 Task: Find connections with filter location Lauda-Königshofen with filter topic #Mindfulnesswith filter profile language English with filter current company The Indian Hotels Company Limited (IHCL) with filter school Rajasthan Technical University with filter industry Home Health Care Services with filter service category Accounting with filter keywords title Speechwriter
Action: Mouse moved to (487, 65)
Screenshot: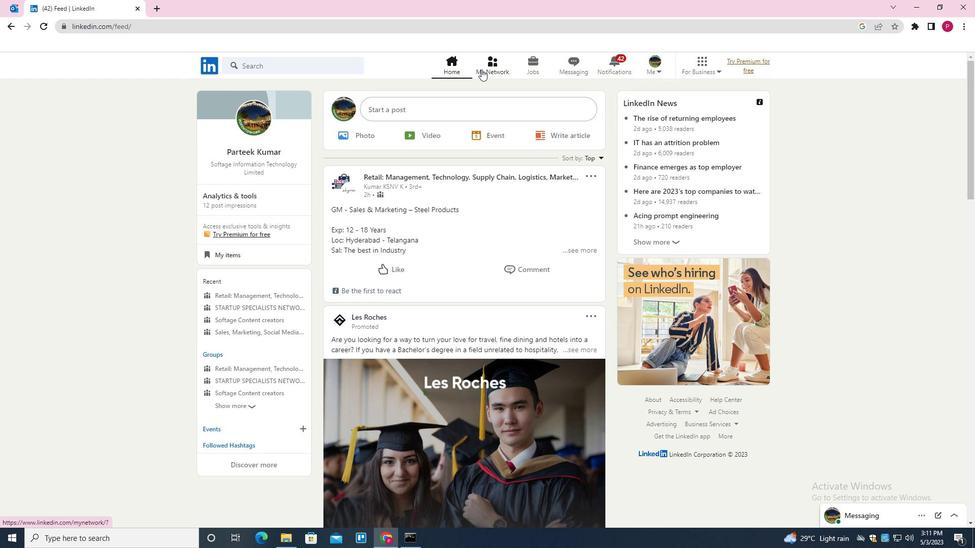 
Action: Mouse pressed left at (487, 65)
Screenshot: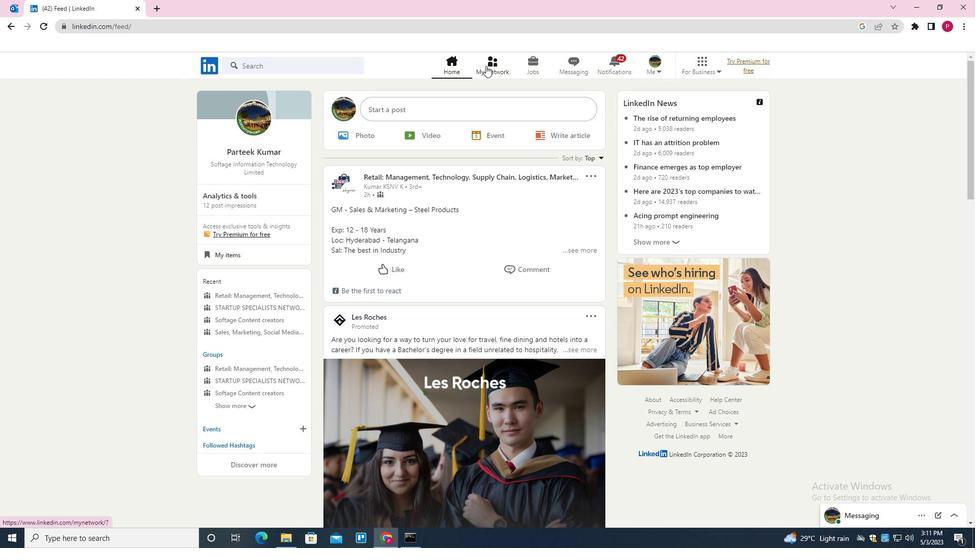
Action: Mouse moved to (312, 123)
Screenshot: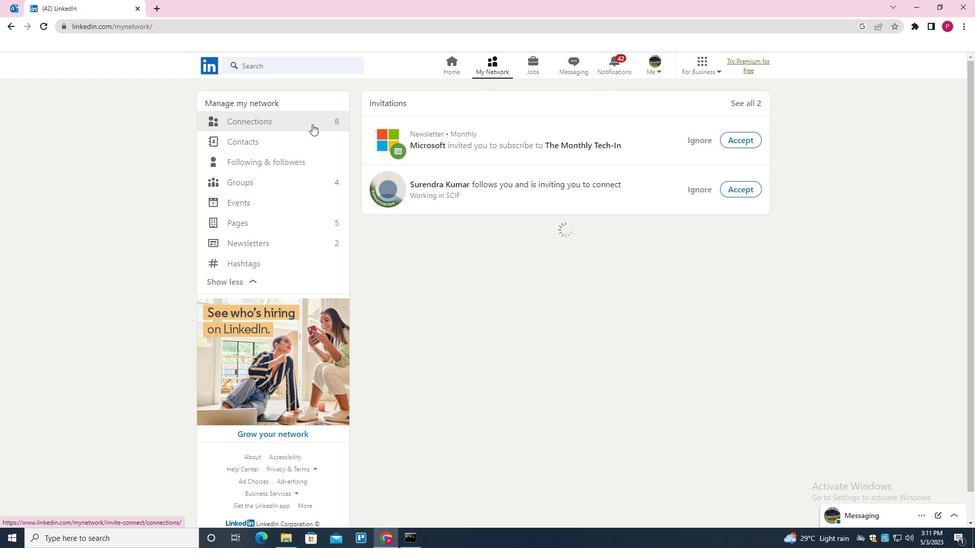 
Action: Mouse pressed left at (312, 123)
Screenshot: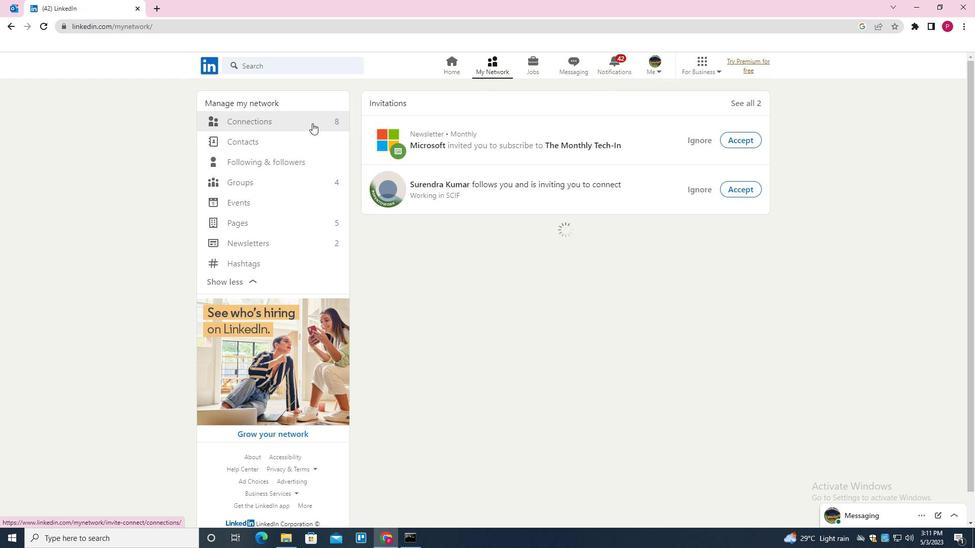 
Action: Mouse moved to (558, 122)
Screenshot: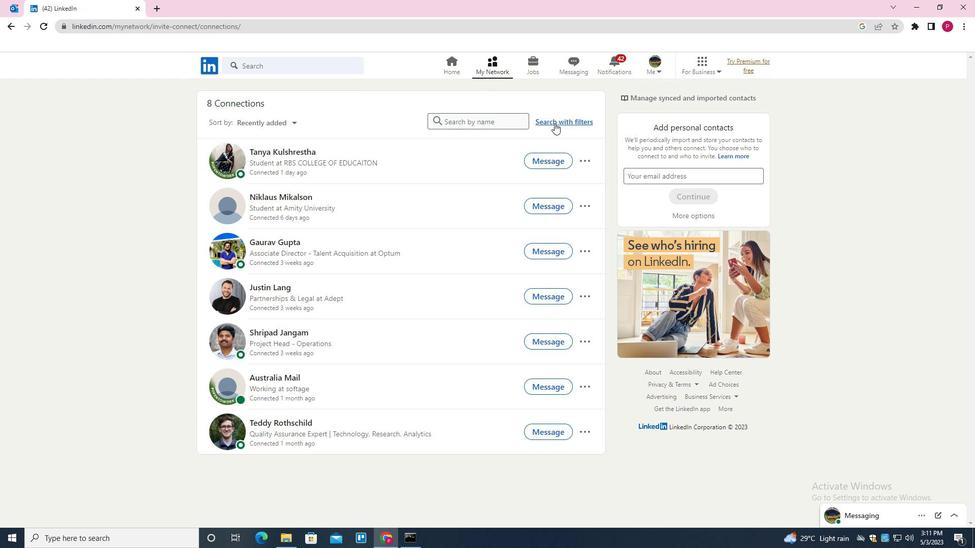 
Action: Mouse pressed left at (558, 122)
Screenshot: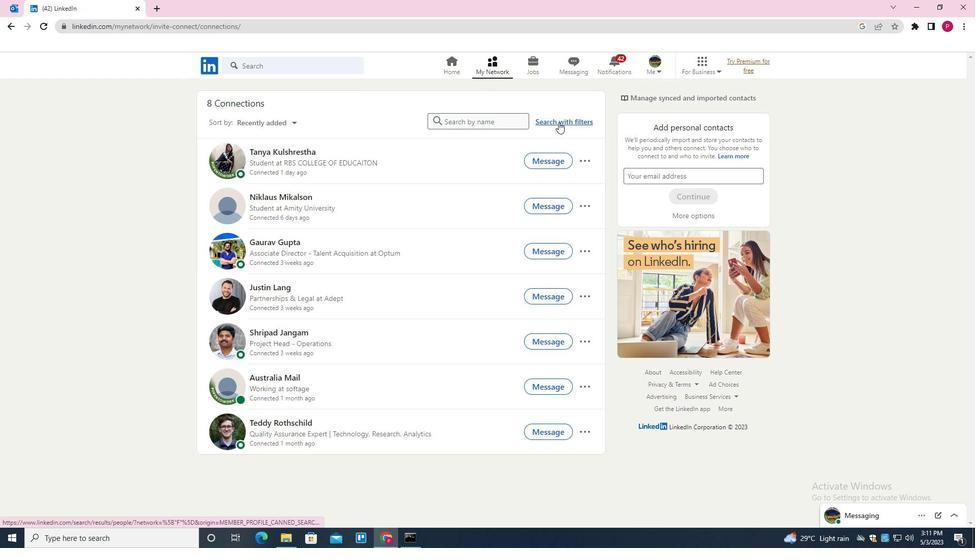 
Action: Mouse moved to (523, 93)
Screenshot: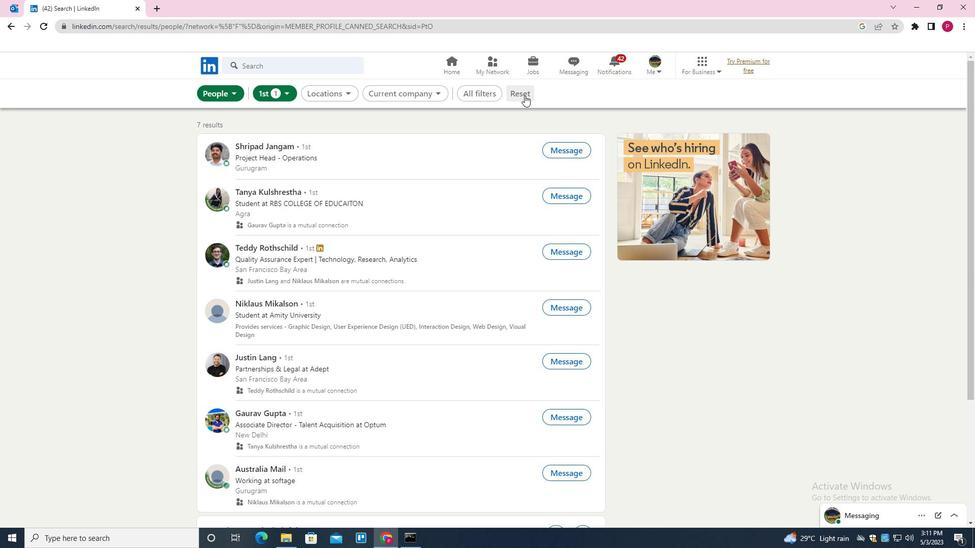 
Action: Mouse pressed left at (523, 93)
Screenshot: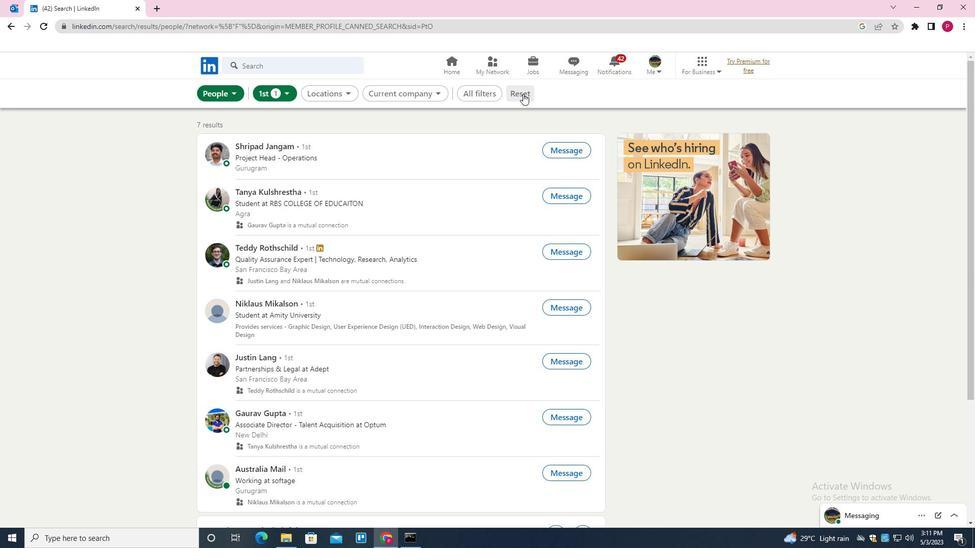 
Action: Mouse moved to (510, 93)
Screenshot: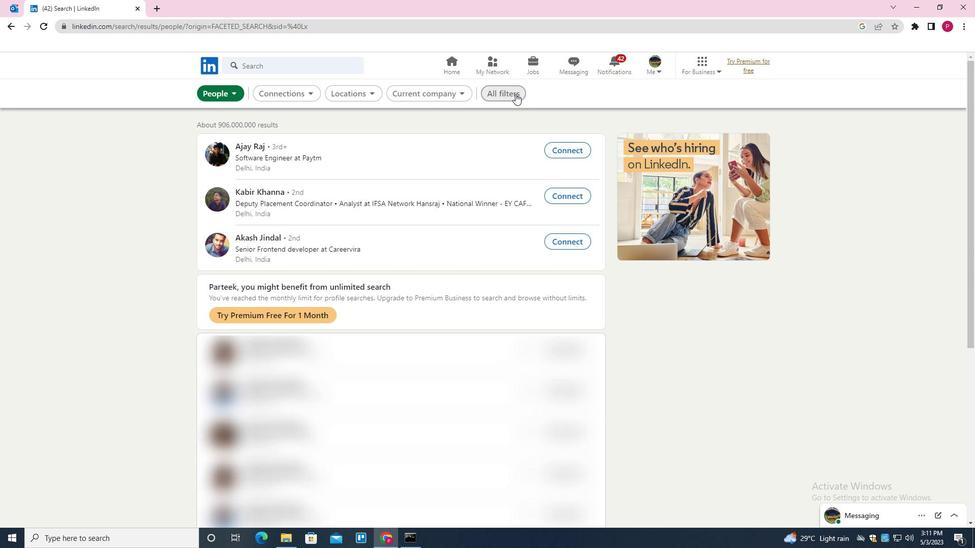 
Action: Mouse pressed left at (510, 93)
Screenshot: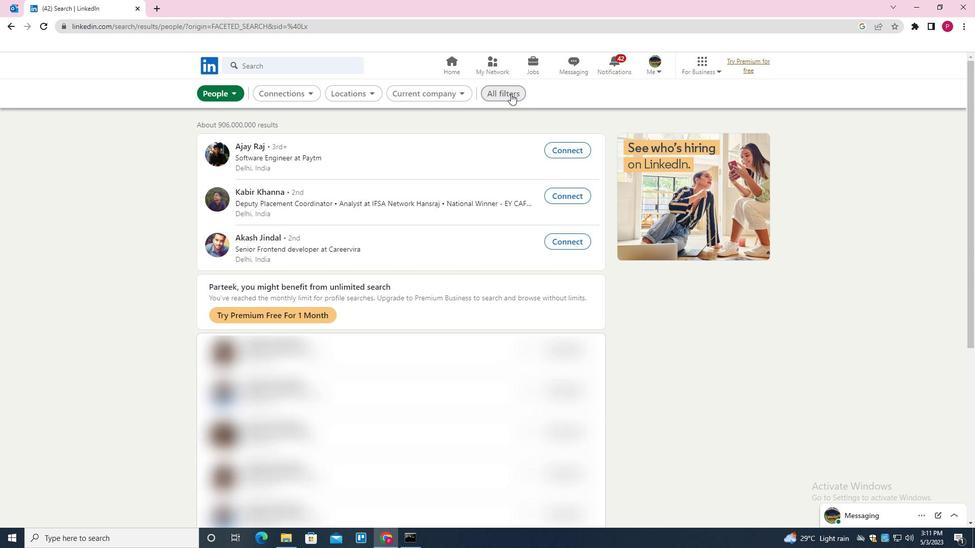 
Action: Mouse moved to (853, 271)
Screenshot: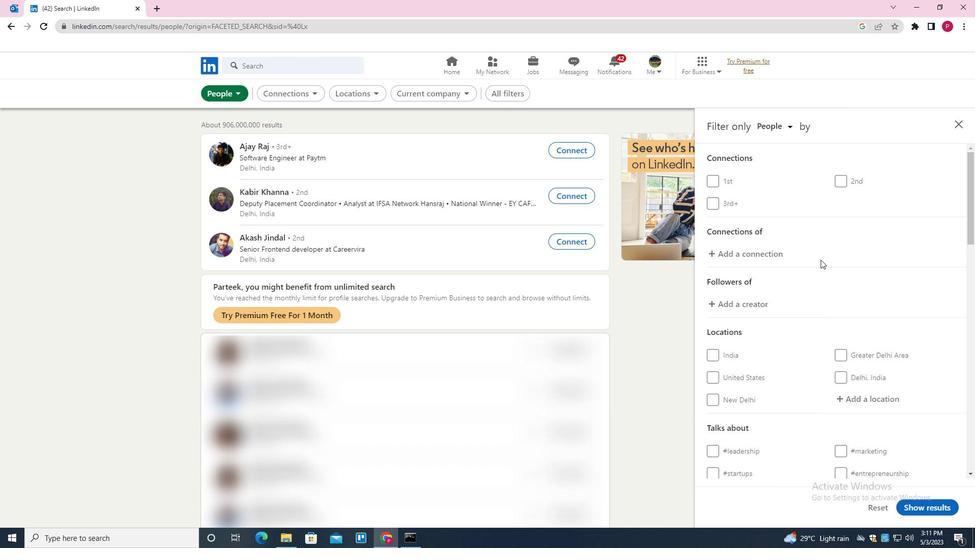 
Action: Mouse scrolled (853, 271) with delta (0, 0)
Screenshot: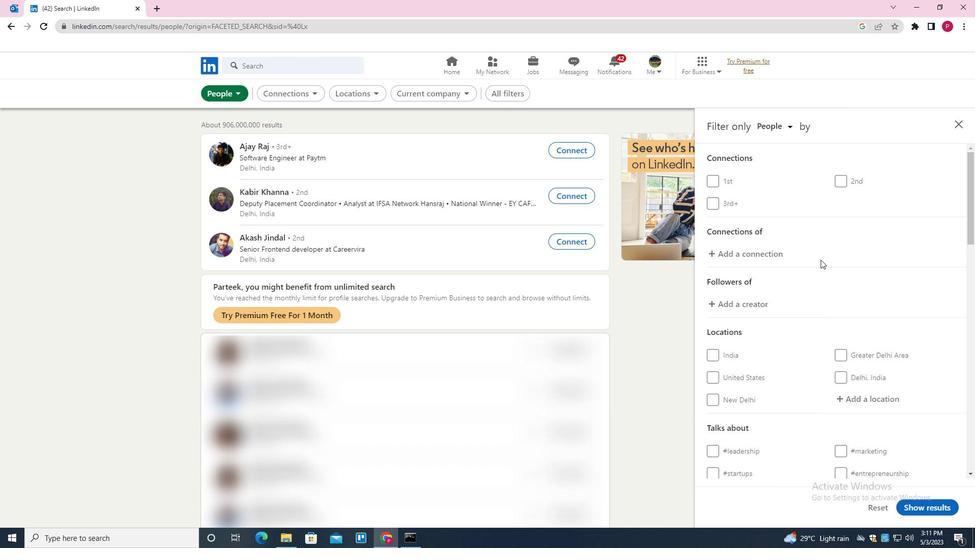 
Action: Mouse moved to (854, 272)
Screenshot: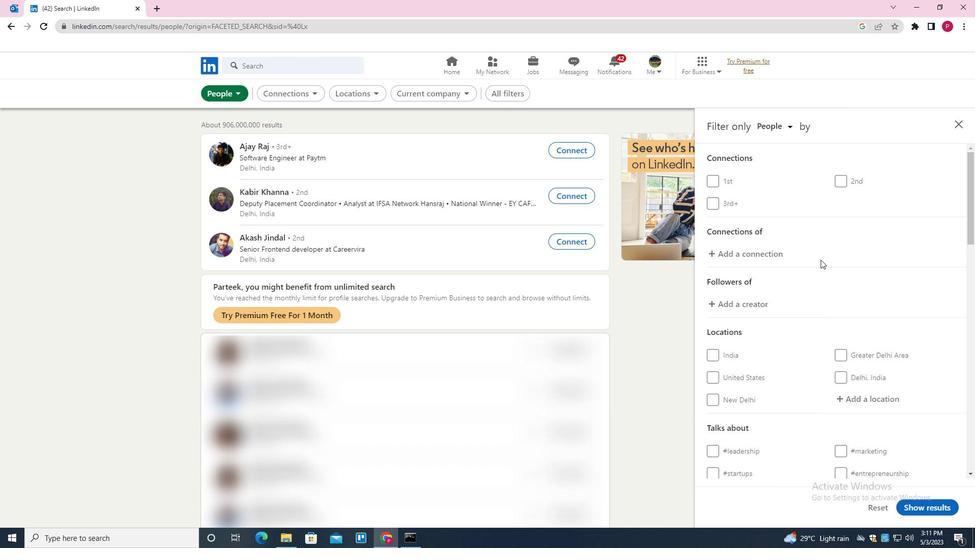 
Action: Mouse scrolled (854, 271) with delta (0, 0)
Screenshot: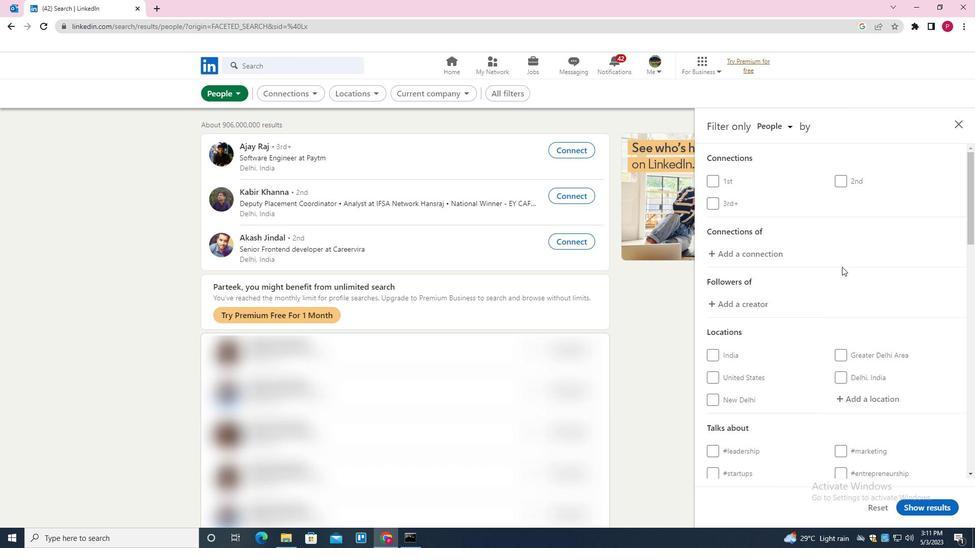 
Action: Mouse scrolled (854, 271) with delta (0, 0)
Screenshot: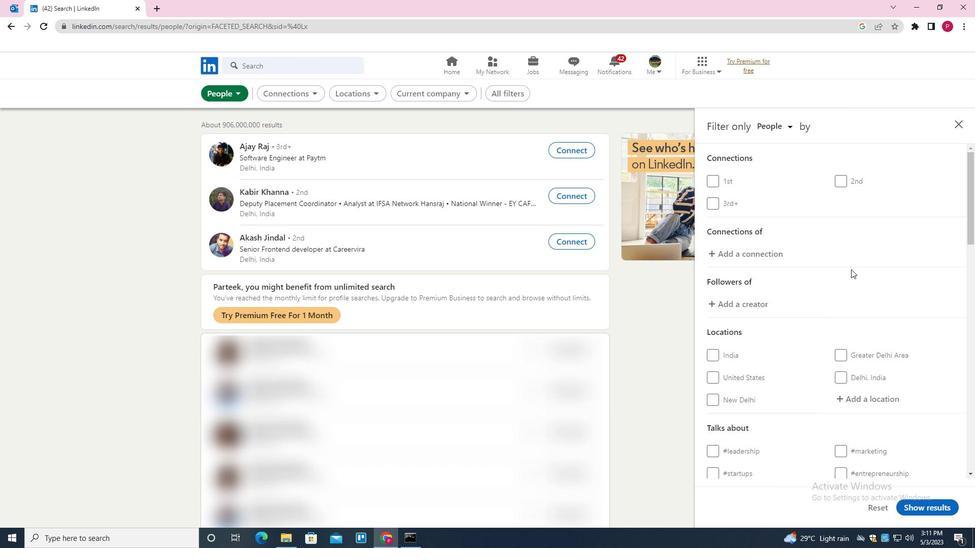 
Action: Mouse moved to (861, 250)
Screenshot: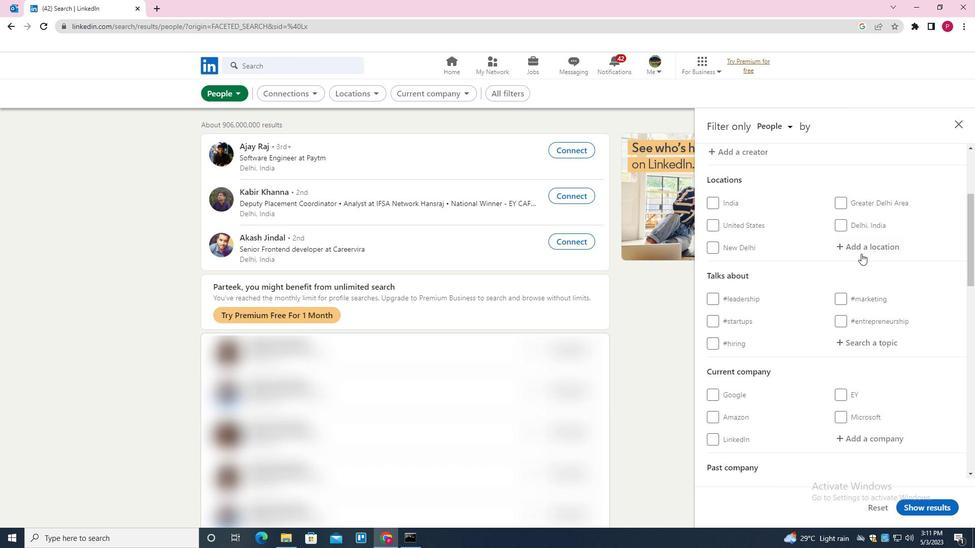 
Action: Mouse pressed left at (861, 250)
Screenshot: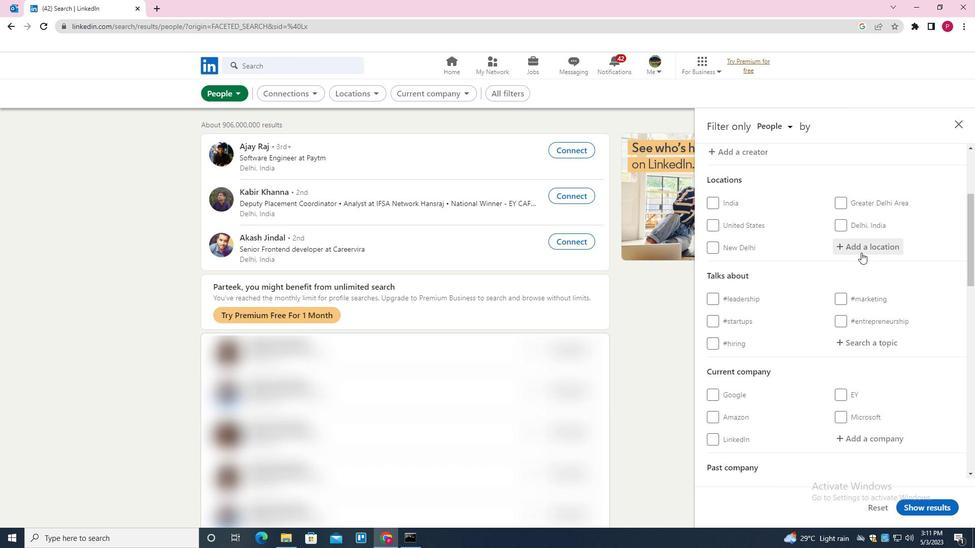 
Action: Key pressed <Key.shift>LAUDA<Key.space><Key.down><Key.enter>
Screenshot: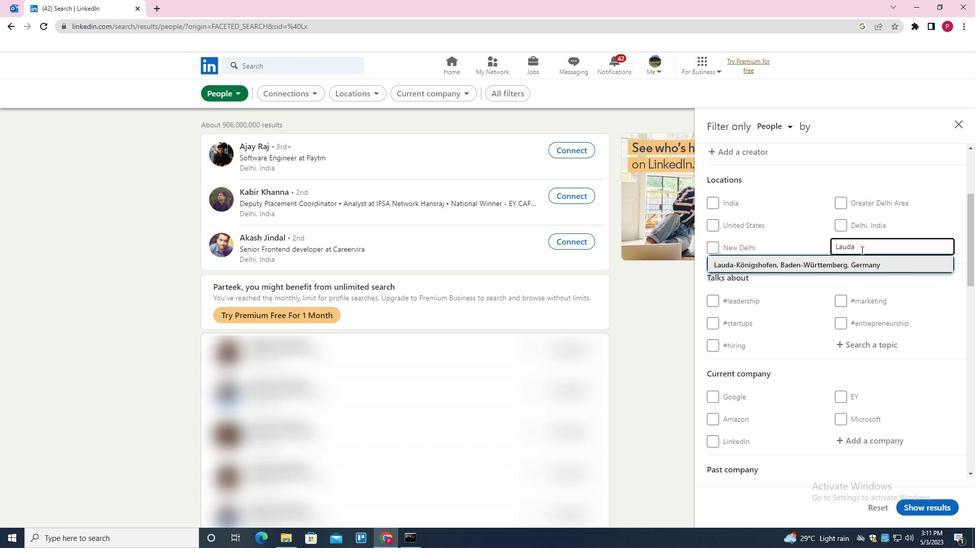 
Action: Mouse moved to (822, 264)
Screenshot: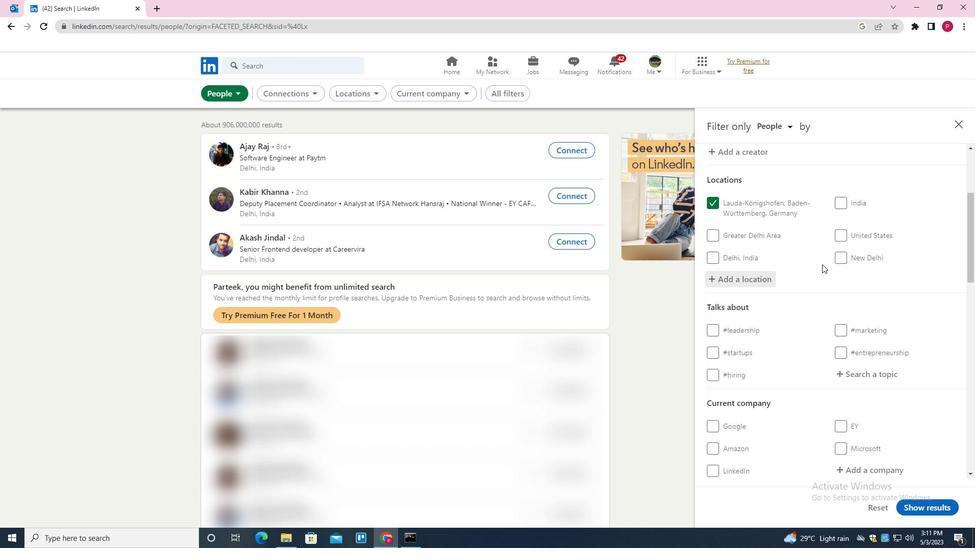 
Action: Mouse scrolled (822, 264) with delta (0, 0)
Screenshot: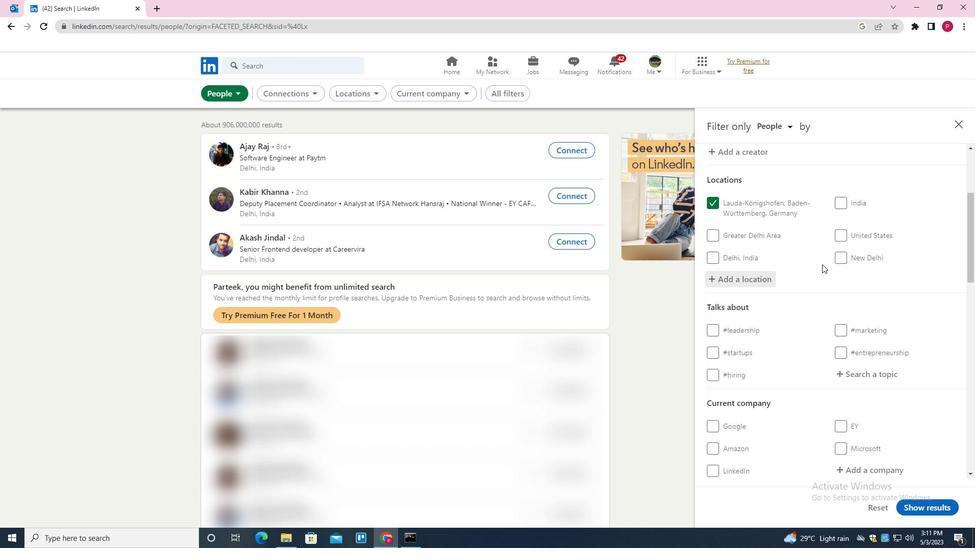 
Action: Mouse scrolled (822, 264) with delta (0, 0)
Screenshot: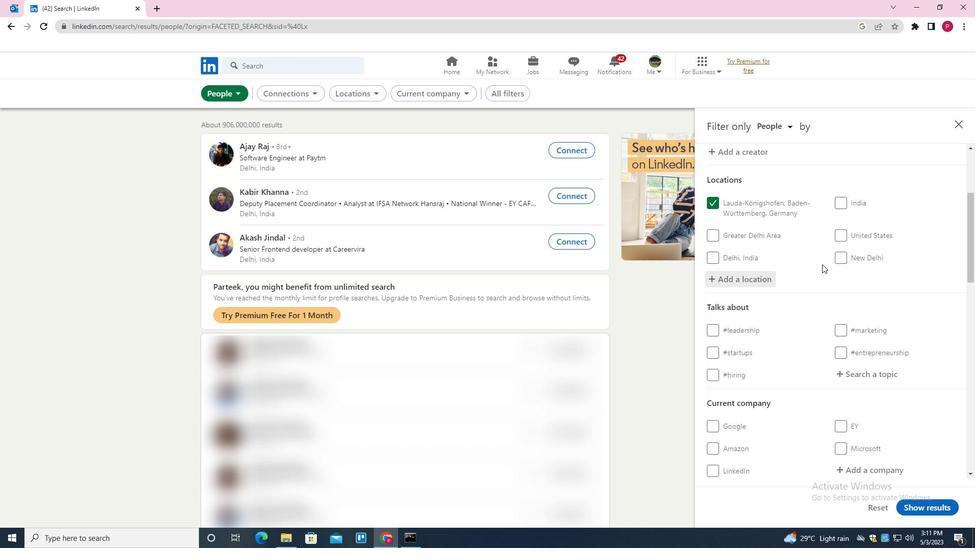 
Action: Mouse moved to (822, 266)
Screenshot: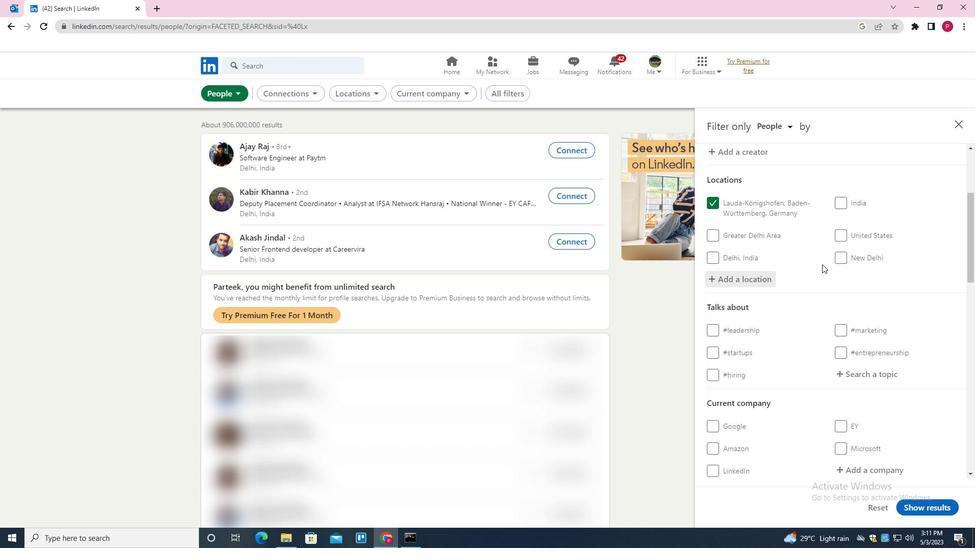 
Action: Mouse scrolled (822, 266) with delta (0, 0)
Screenshot: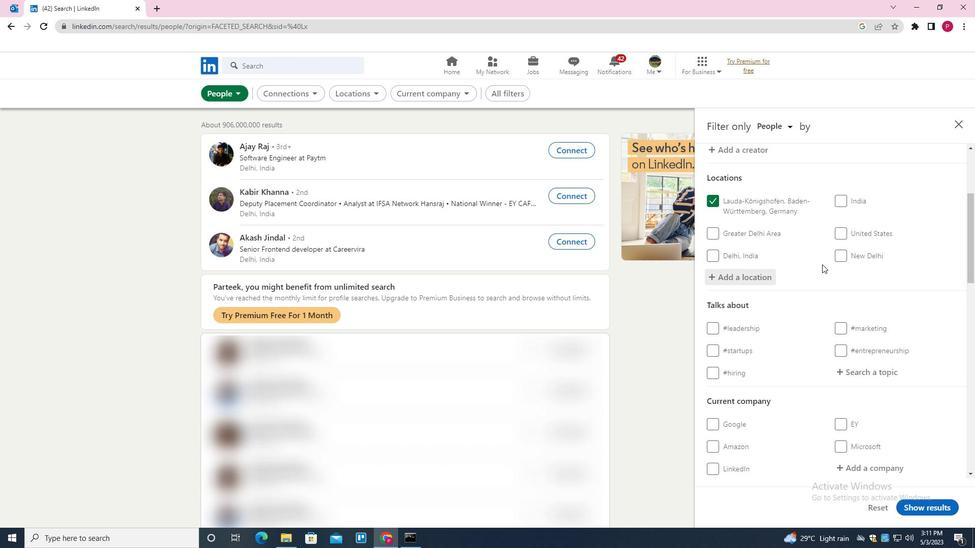 
Action: Mouse moved to (872, 225)
Screenshot: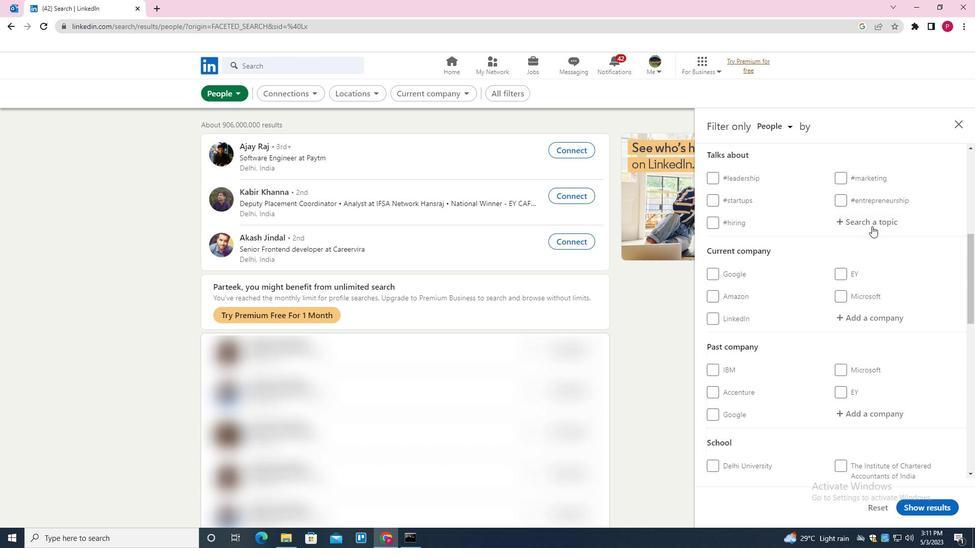 
Action: Mouse pressed left at (872, 225)
Screenshot: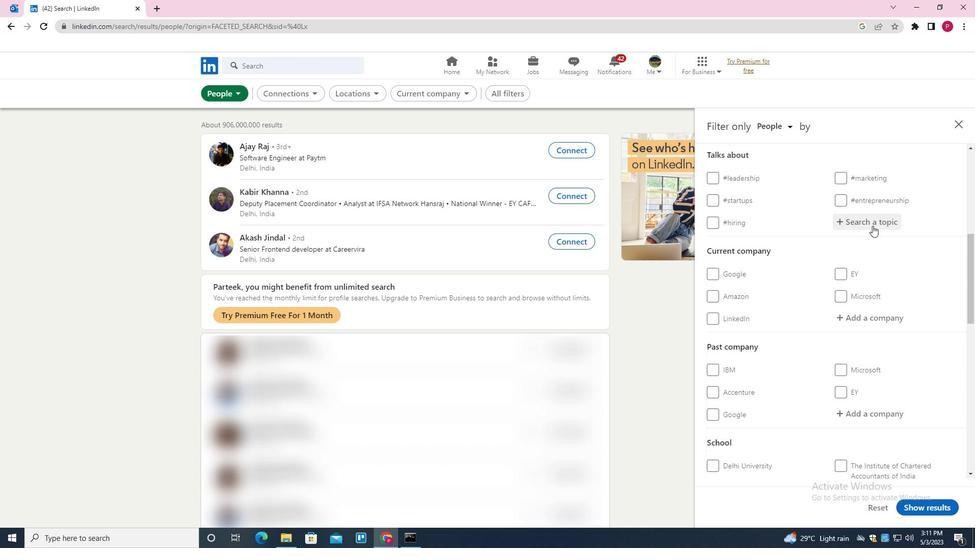 
Action: Mouse moved to (878, 219)
Screenshot: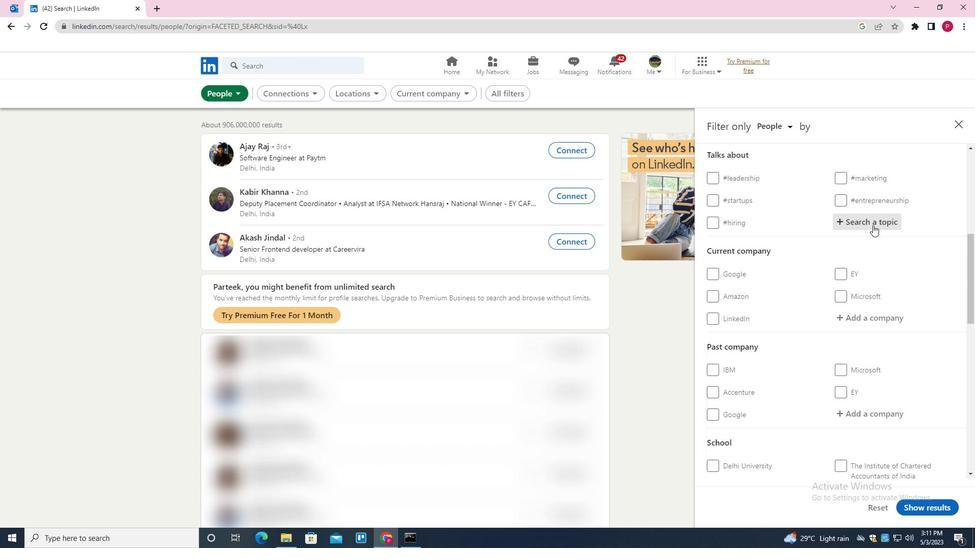 
Action: Key pressed MINDFULNESS<Key.down><Key.enter>
Screenshot: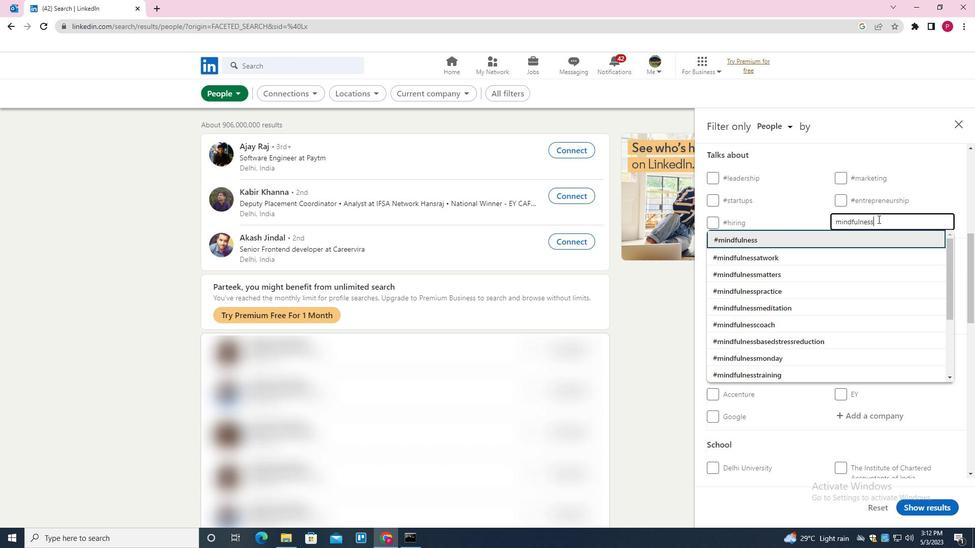 
Action: Mouse moved to (835, 272)
Screenshot: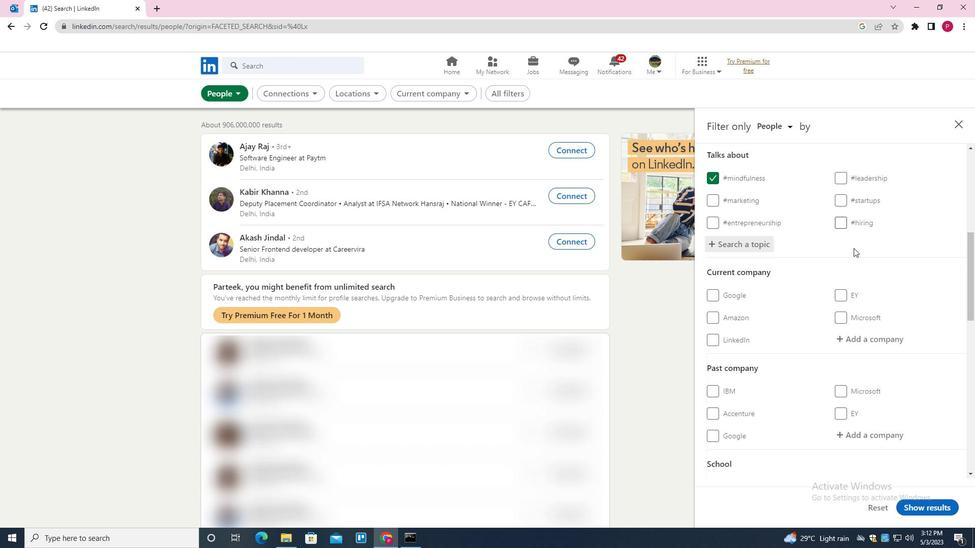 
Action: Mouse scrolled (835, 272) with delta (0, 0)
Screenshot: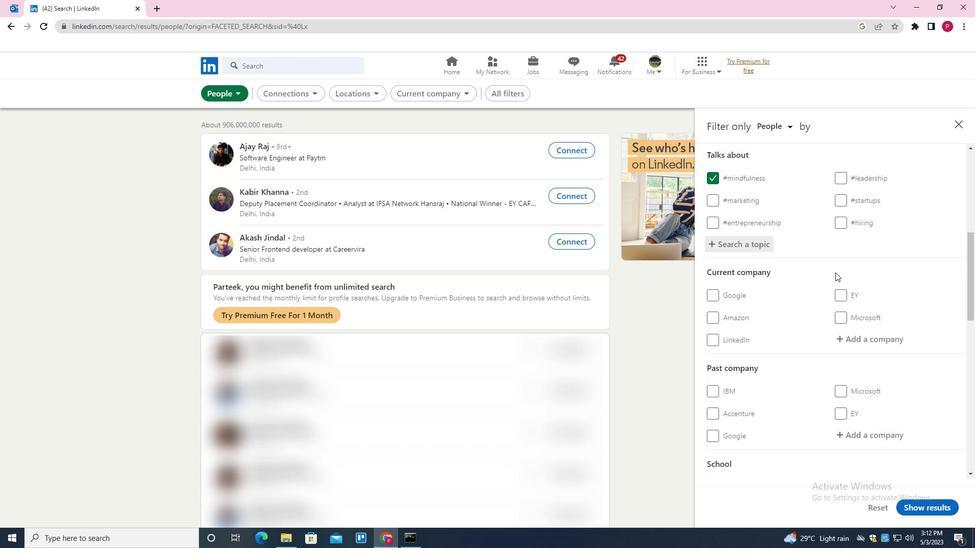 
Action: Mouse scrolled (835, 272) with delta (0, 0)
Screenshot: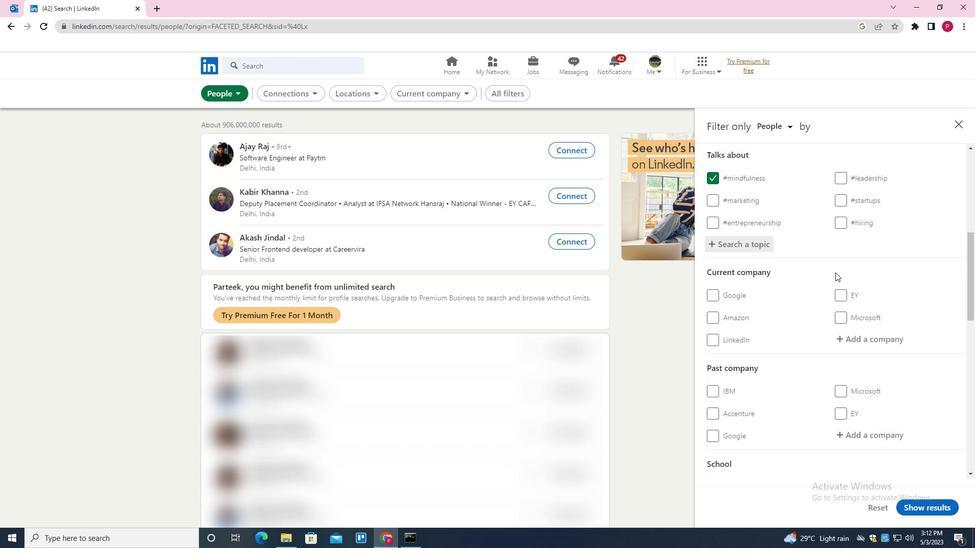 
Action: Mouse scrolled (835, 272) with delta (0, 0)
Screenshot: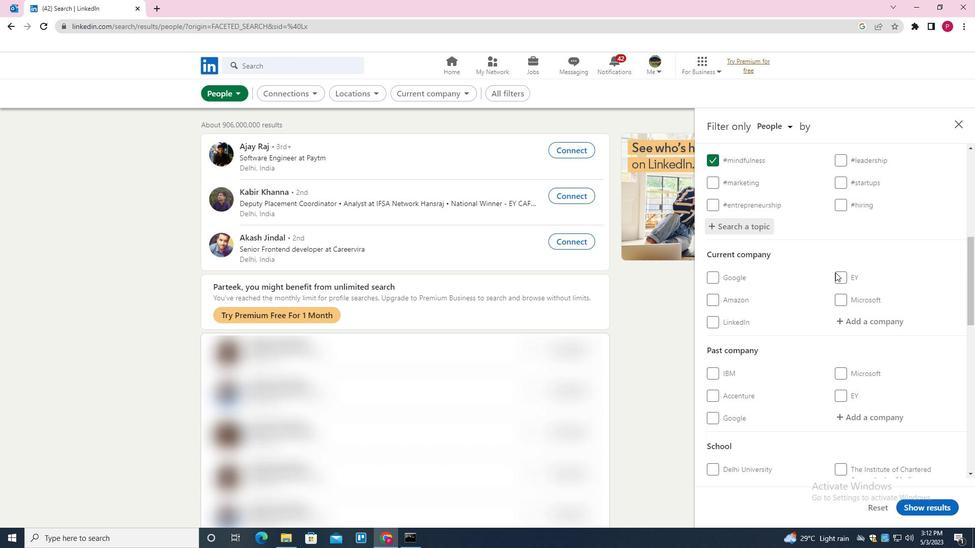
Action: Mouse moved to (818, 275)
Screenshot: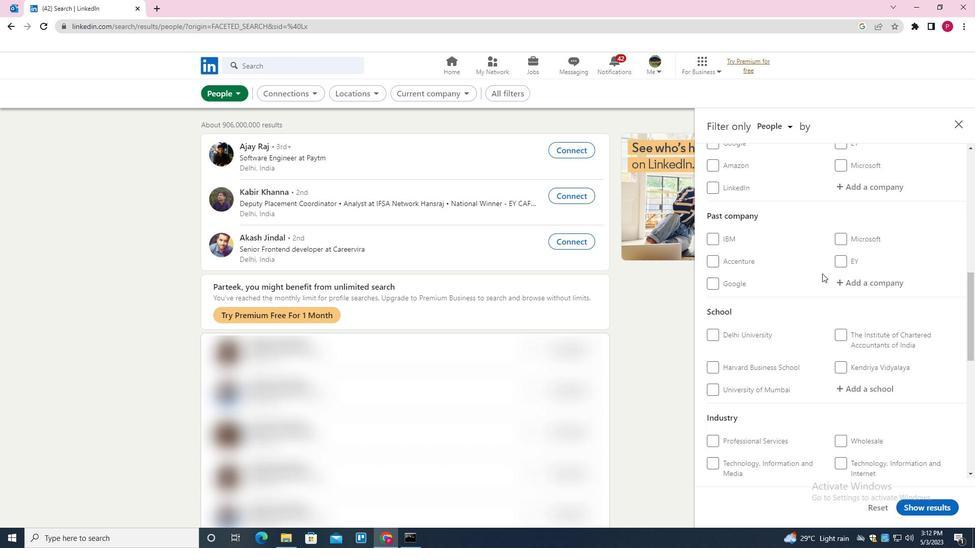 
Action: Mouse scrolled (818, 275) with delta (0, 0)
Screenshot: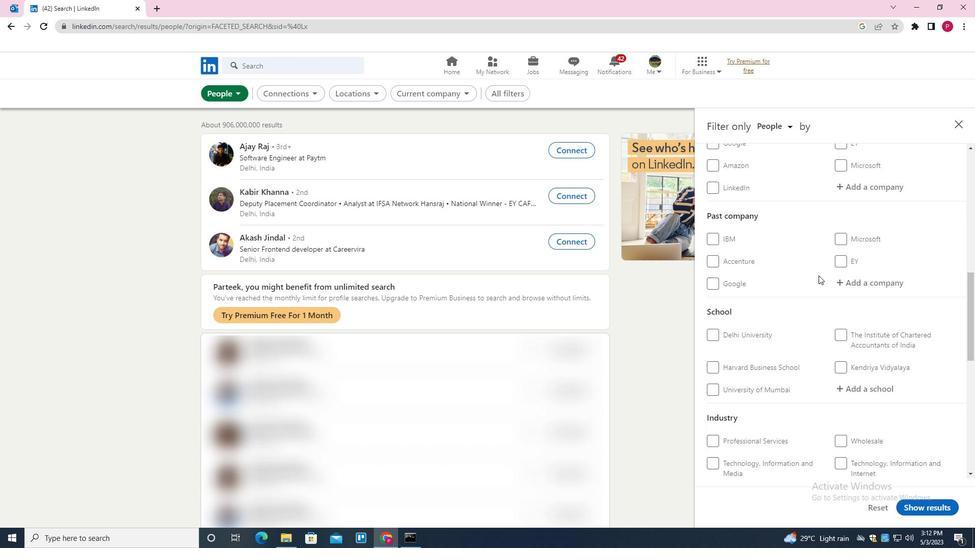 
Action: Mouse scrolled (818, 275) with delta (0, 0)
Screenshot: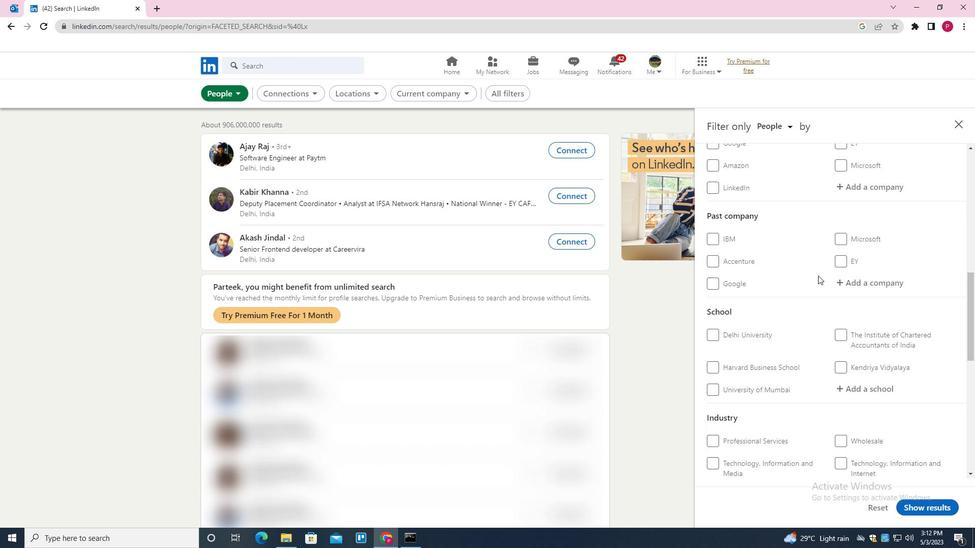 
Action: Mouse scrolled (818, 275) with delta (0, 0)
Screenshot: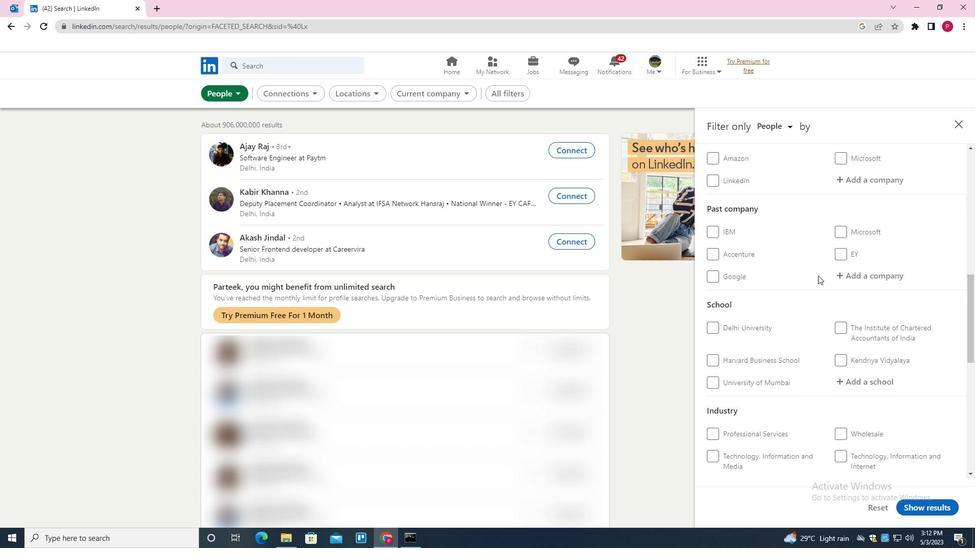 
Action: Mouse scrolled (818, 275) with delta (0, 0)
Screenshot: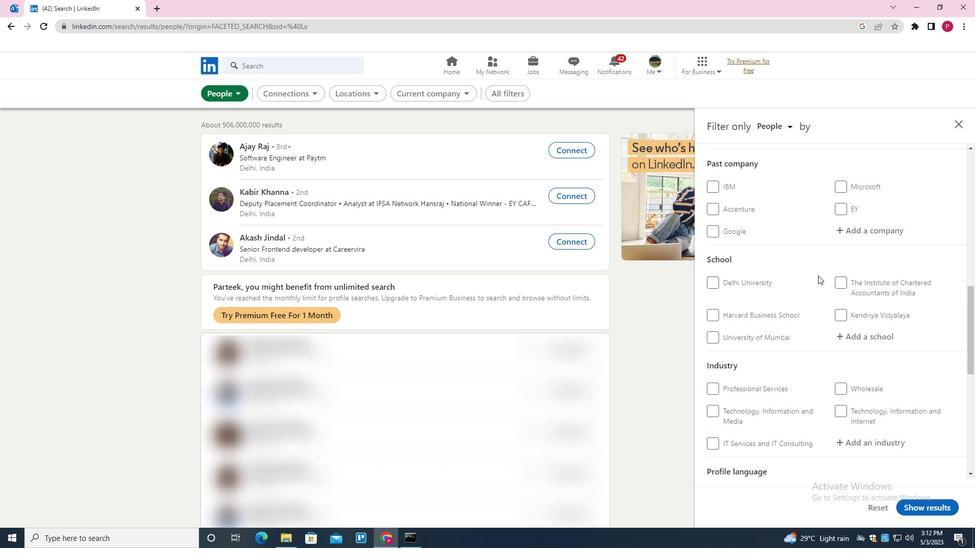 
Action: Mouse scrolled (818, 275) with delta (0, 0)
Screenshot: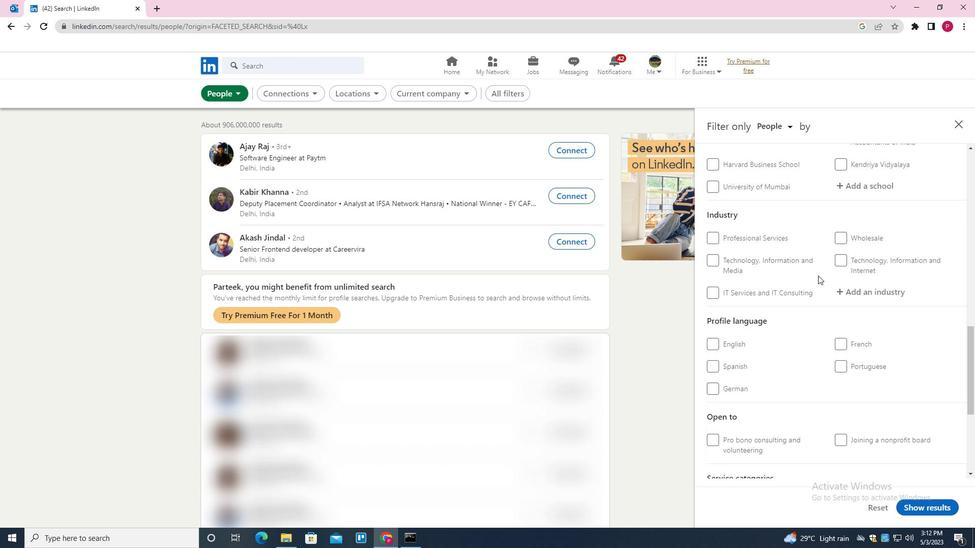 
Action: Mouse scrolled (818, 275) with delta (0, 0)
Screenshot: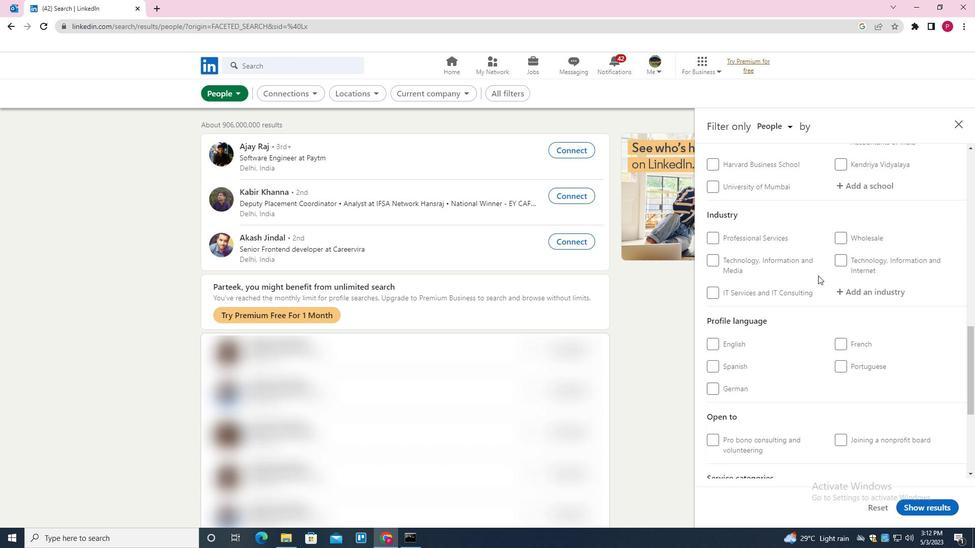
Action: Mouse moved to (715, 243)
Screenshot: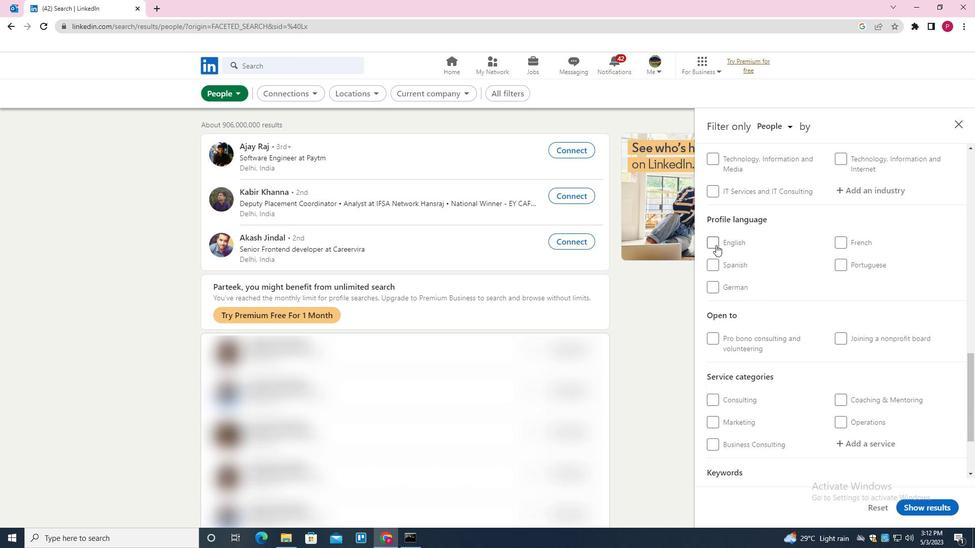 
Action: Mouse pressed left at (715, 243)
Screenshot: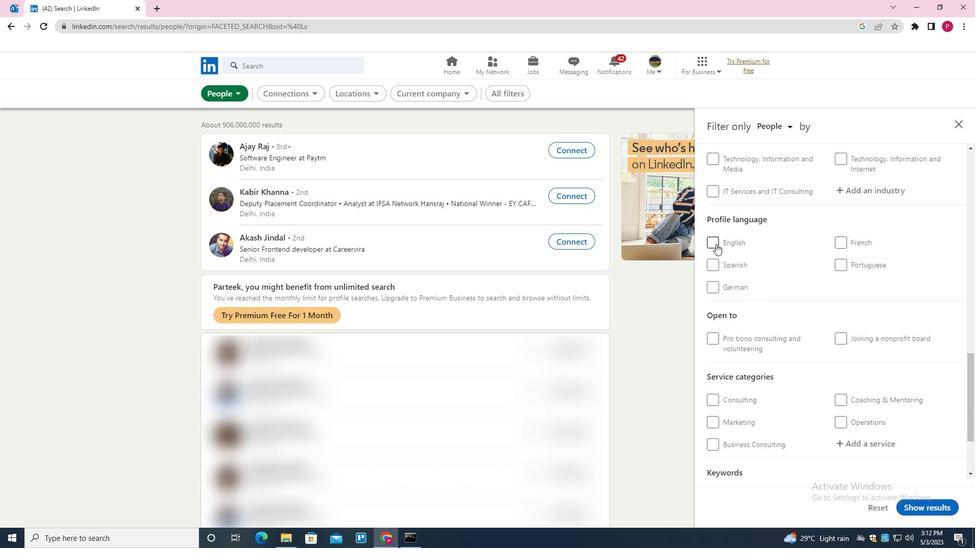 
Action: Mouse moved to (745, 265)
Screenshot: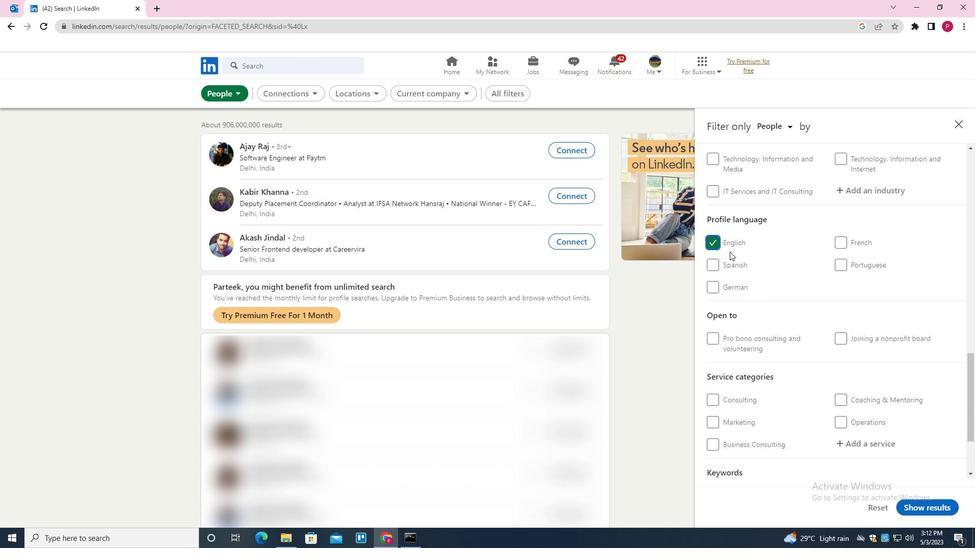 
Action: Mouse scrolled (745, 265) with delta (0, 0)
Screenshot: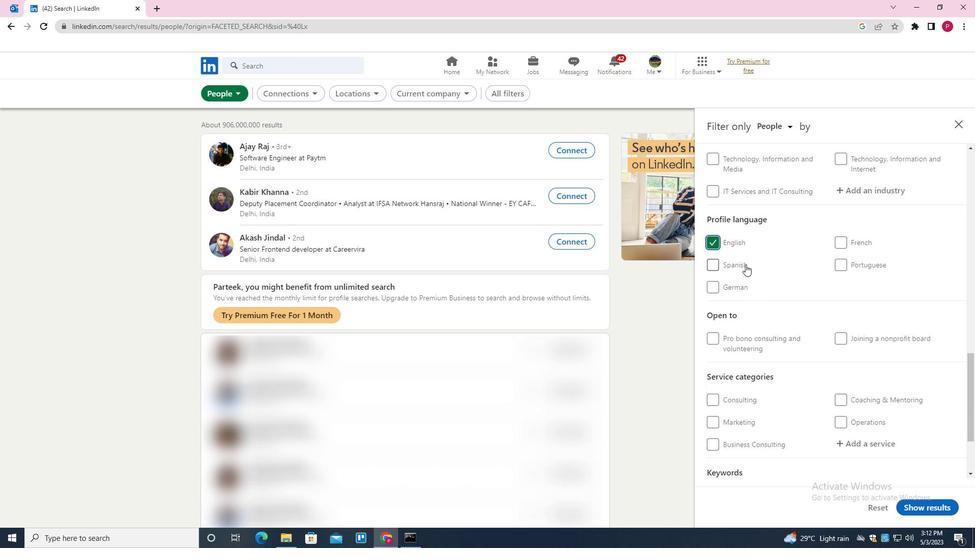 
Action: Mouse scrolled (745, 265) with delta (0, 0)
Screenshot: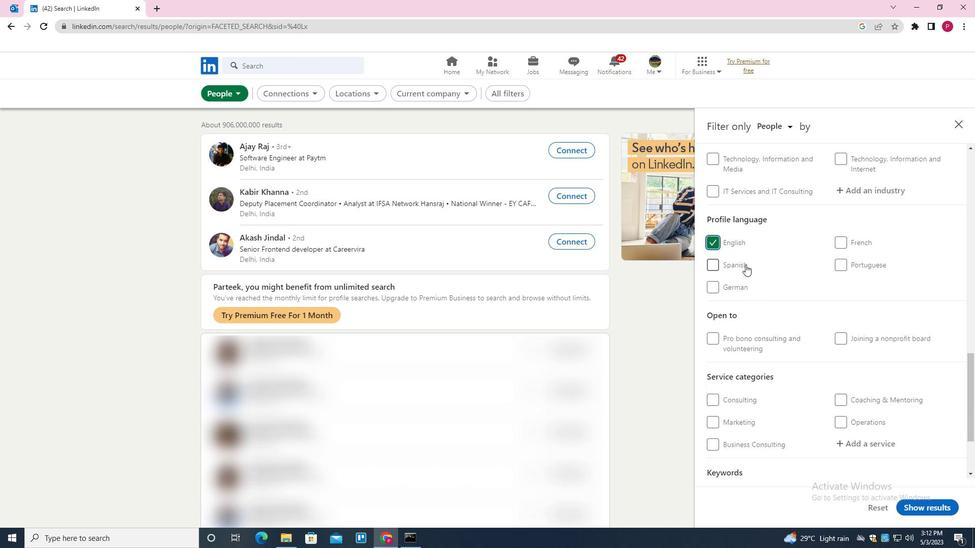 
Action: Mouse scrolled (745, 265) with delta (0, 0)
Screenshot: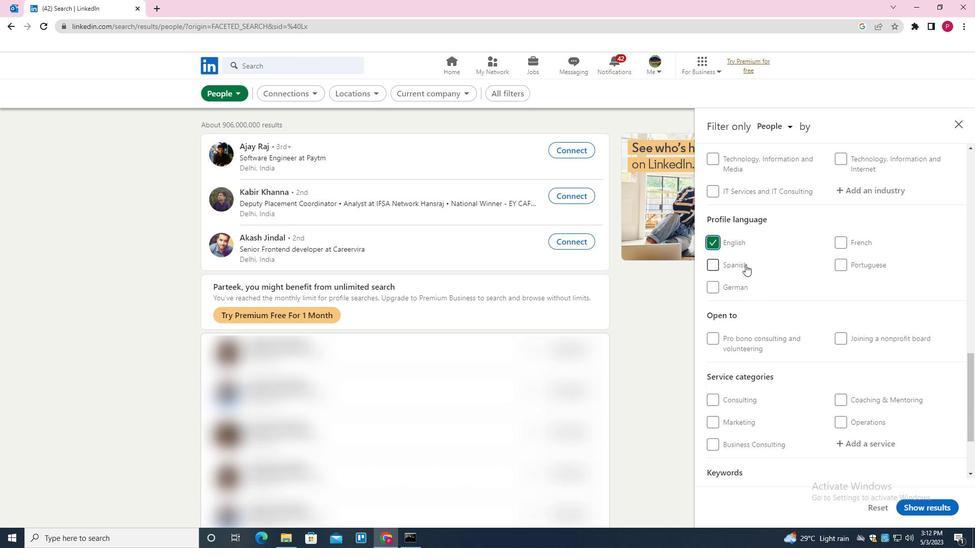 
Action: Mouse scrolled (745, 265) with delta (0, 0)
Screenshot: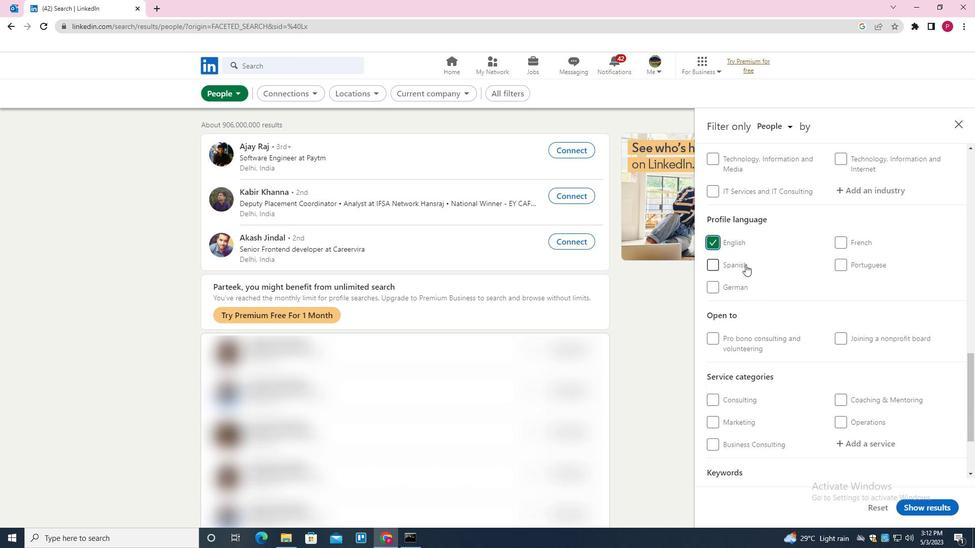 
Action: Mouse moved to (757, 283)
Screenshot: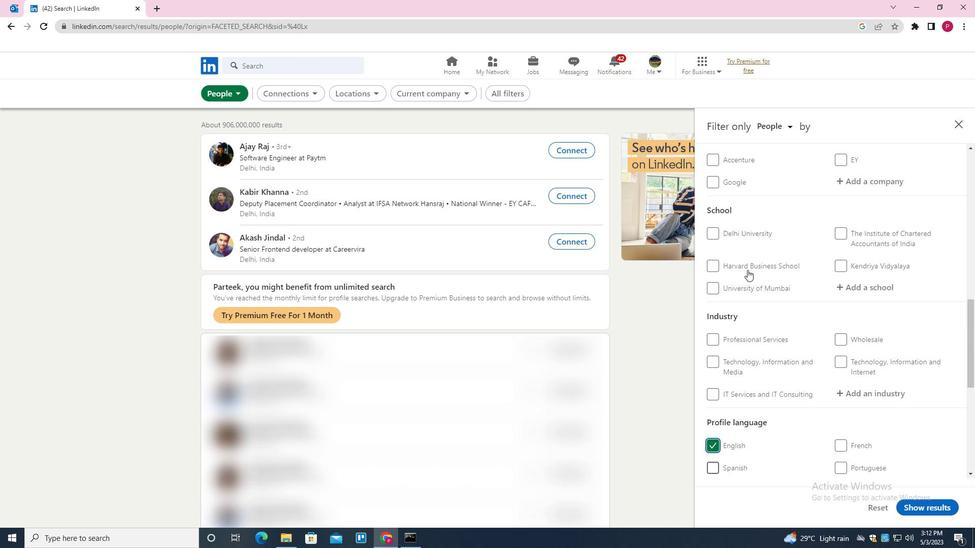 
Action: Mouse scrolled (757, 284) with delta (0, 0)
Screenshot: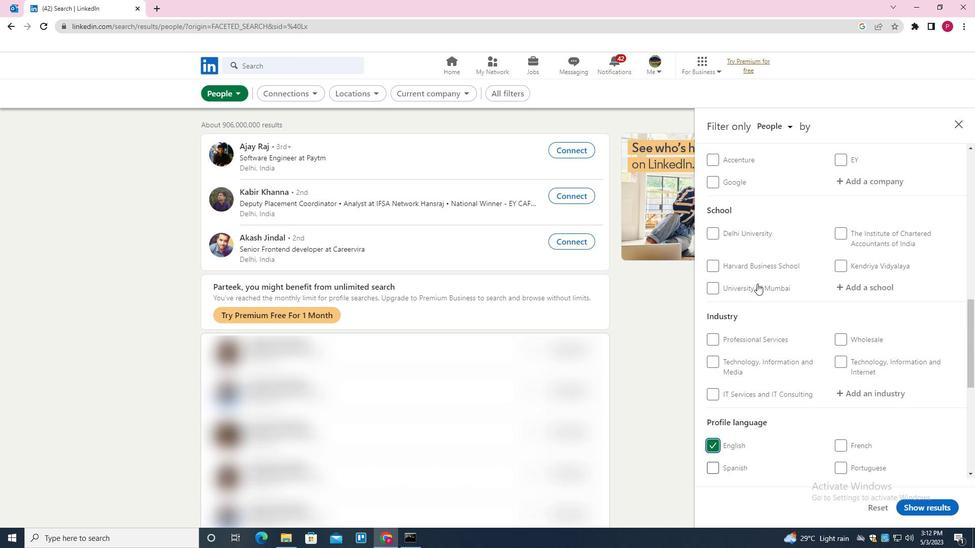 
Action: Mouse scrolled (757, 284) with delta (0, 0)
Screenshot: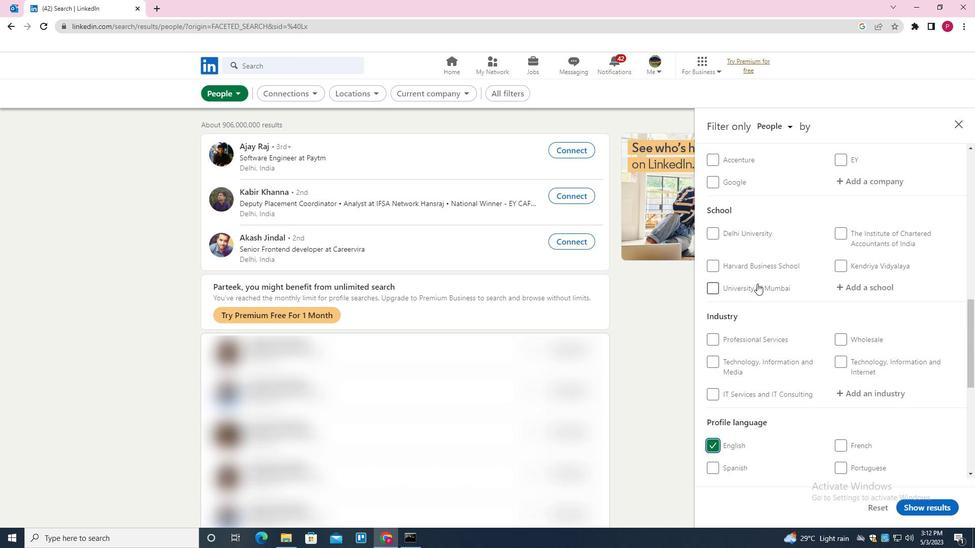 
Action: Mouse scrolled (757, 284) with delta (0, 0)
Screenshot: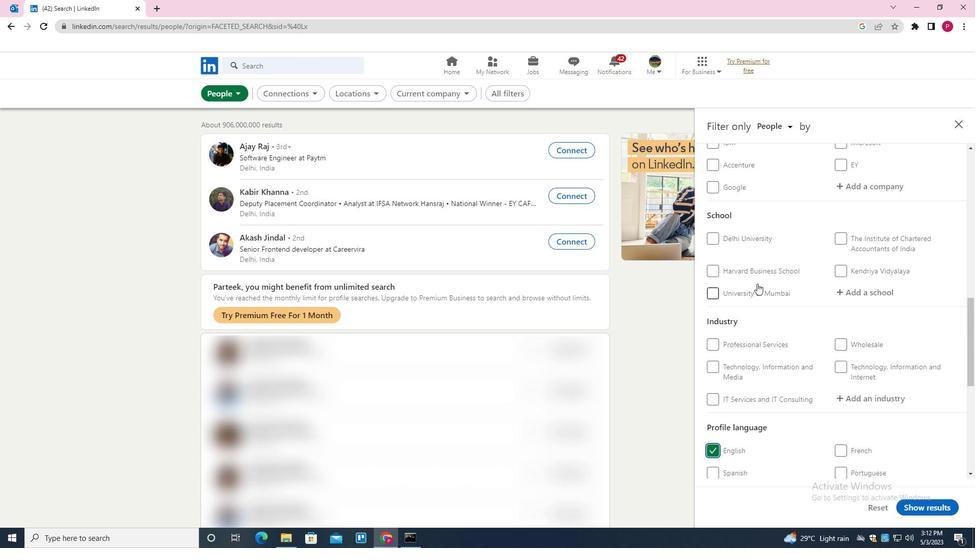
Action: Mouse scrolled (757, 284) with delta (0, 0)
Screenshot: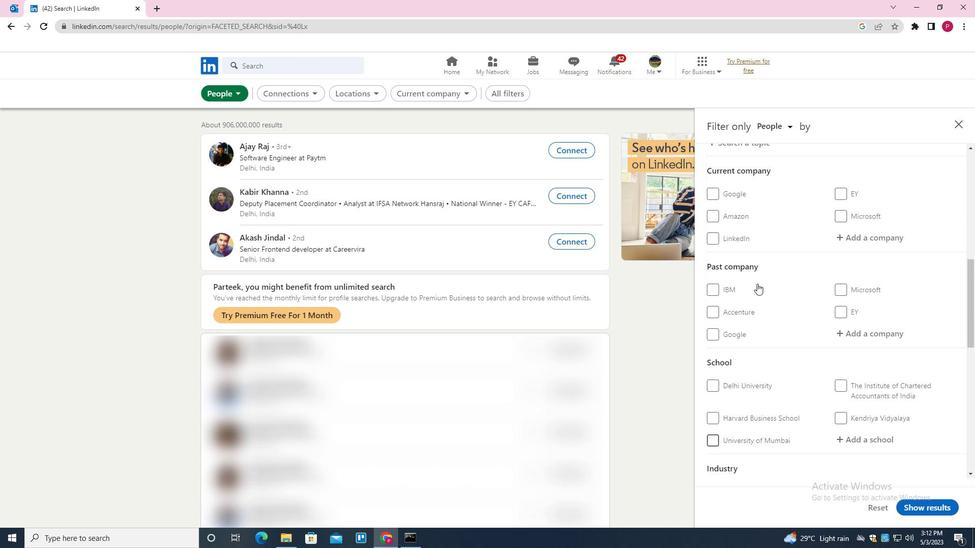 
Action: Mouse moved to (858, 285)
Screenshot: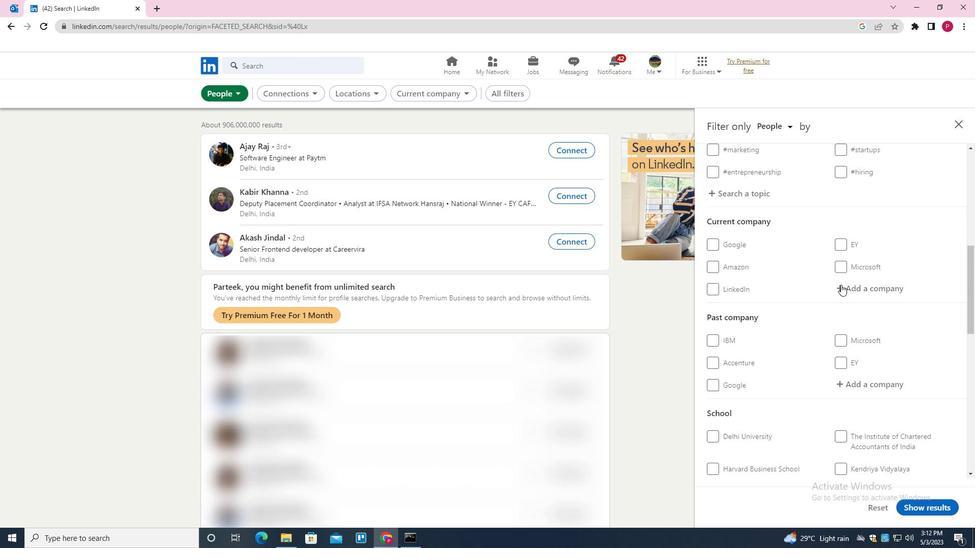 
Action: Mouse pressed left at (858, 285)
Screenshot: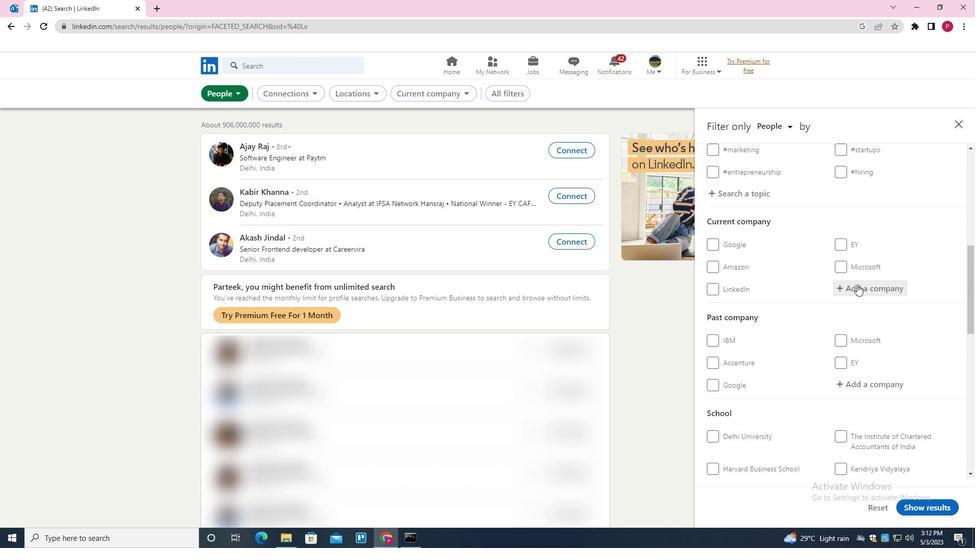 
Action: Mouse moved to (858, 285)
Screenshot: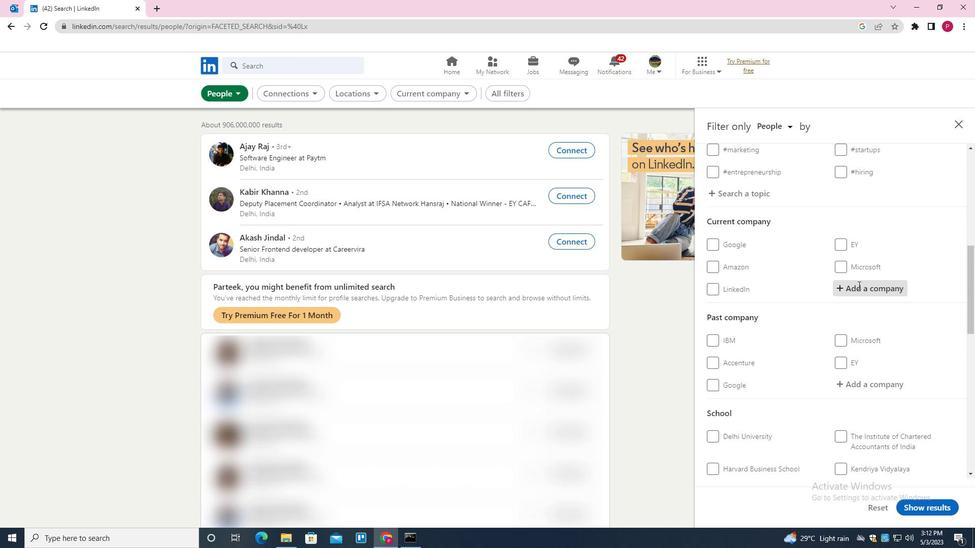 
Action: Key pressed <Key.shift>THE<Key.space><Key.shift>INDIAN<Key.space><Key.shift>HOTELS<Key.space><Key.shift><Key.shift><Key.shift>COMPANY<Key.space><Key.shift>LIMITED<Key.down><Key.enter><Key.backspace><Key.down><Key.enter>
Screenshot: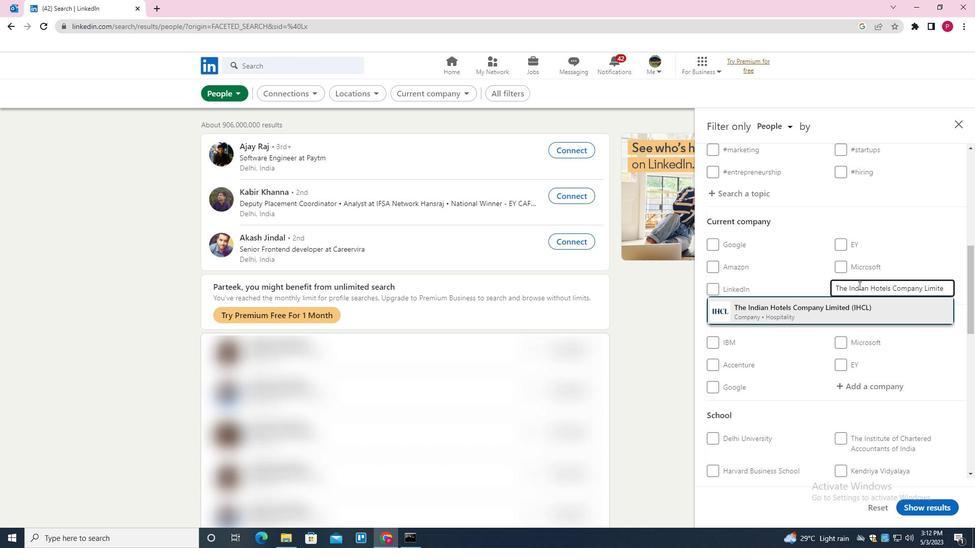 
Action: Mouse moved to (837, 311)
Screenshot: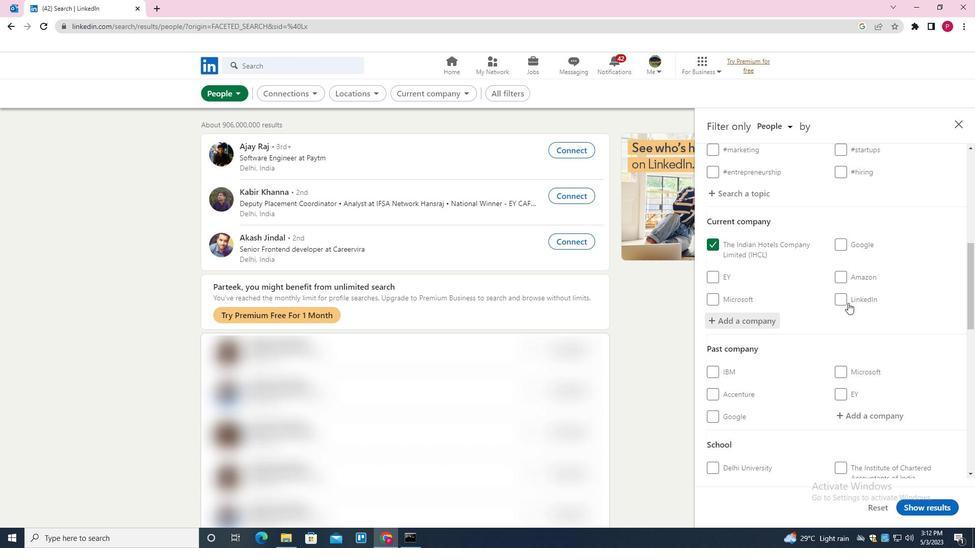 
Action: Mouse scrolled (837, 311) with delta (0, 0)
Screenshot: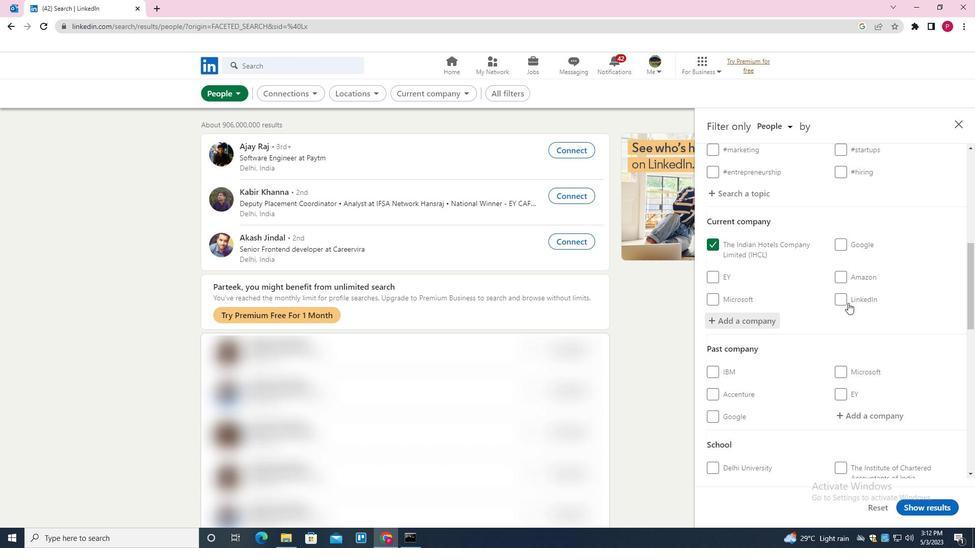 
Action: Mouse moved to (837, 311)
Screenshot: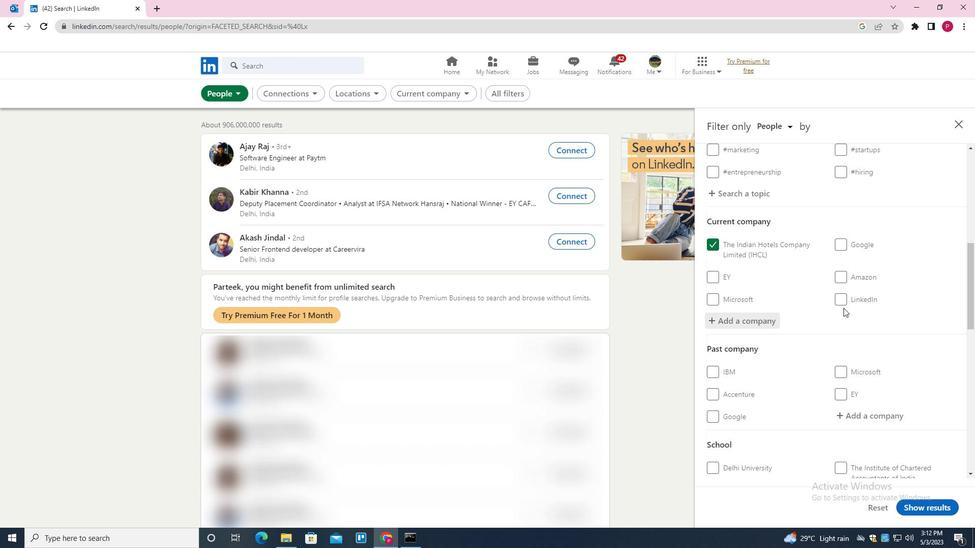 
Action: Mouse scrolled (837, 311) with delta (0, 0)
Screenshot: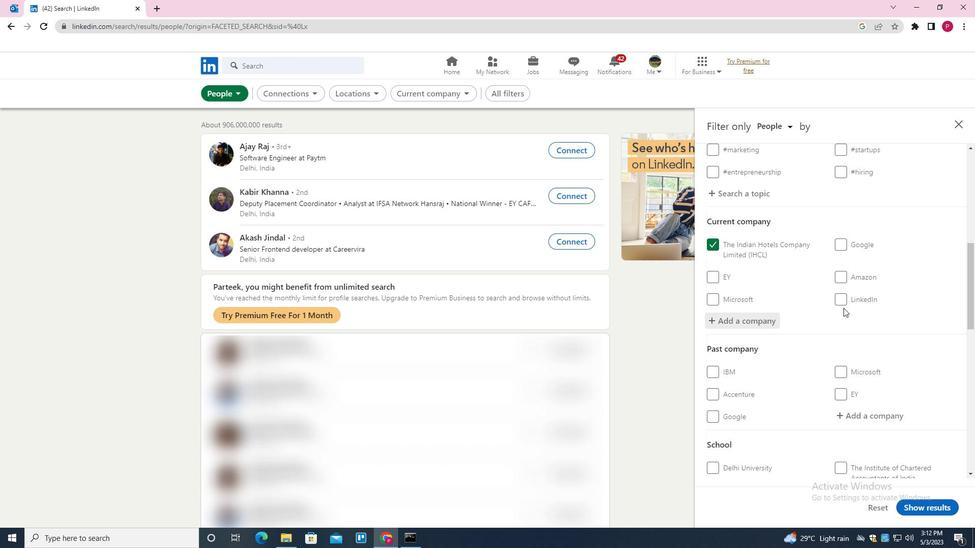 
Action: Mouse scrolled (837, 311) with delta (0, 0)
Screenshot: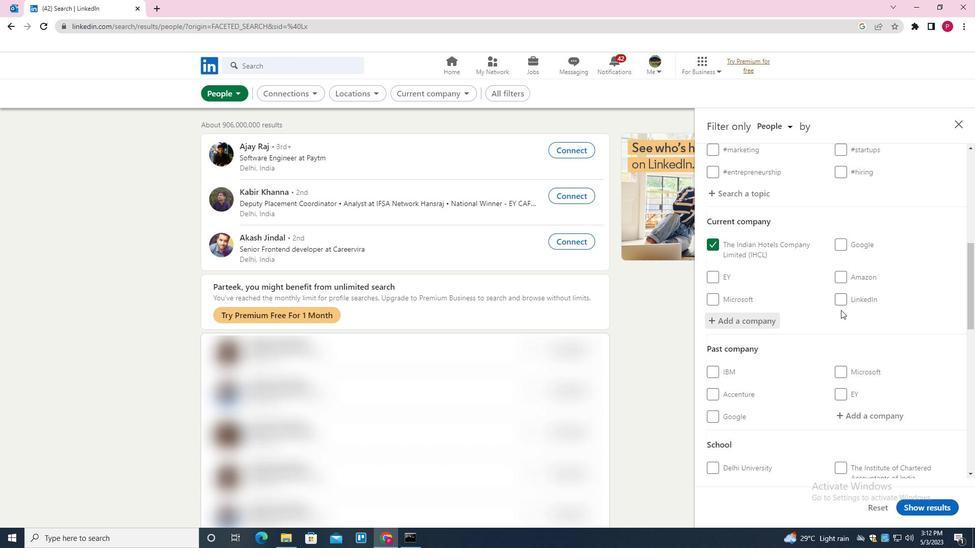 
Action: Mouse moved to (863, 334)
Screenshot: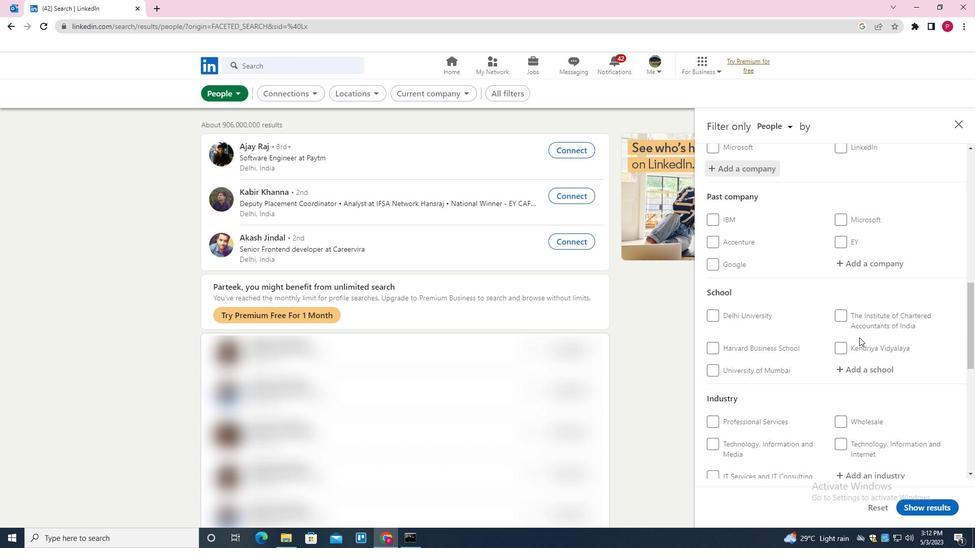 
Action: Mouse scrolled (863, 334) with delta (0, 0)
Screenshot: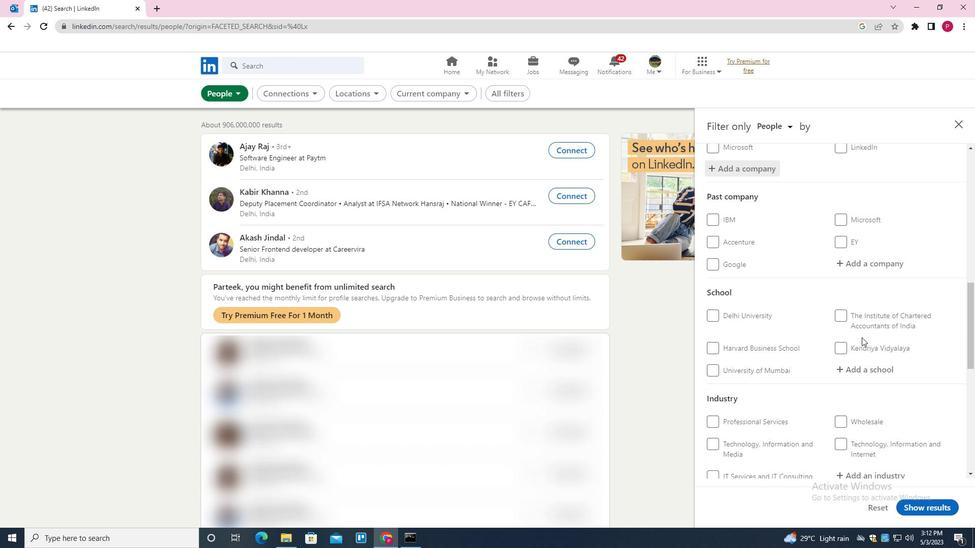 
Action: Mouse scrolled (863, 334) with delta (0, 0)
Screenshot: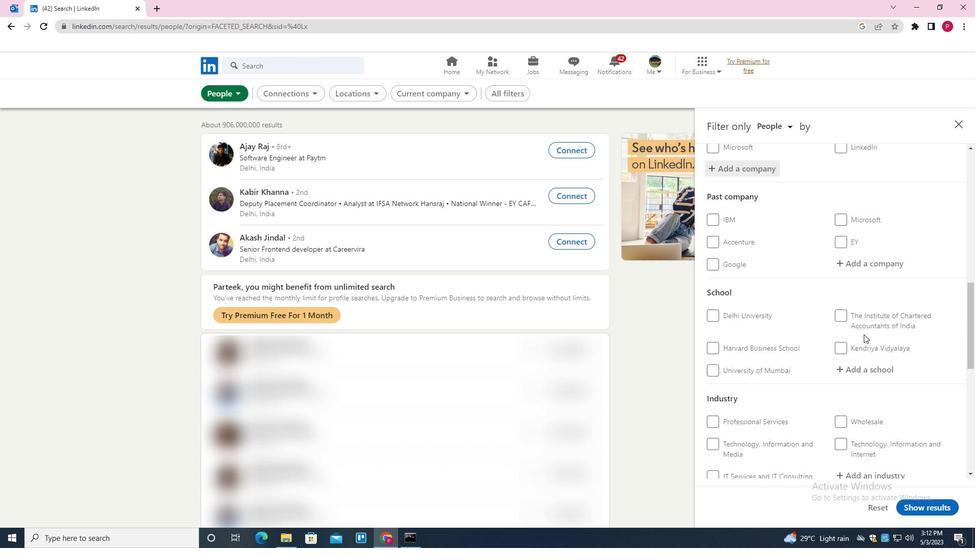 
Action: Mouse scrolled (863, 334) with delta (0, 0)
Screenshot: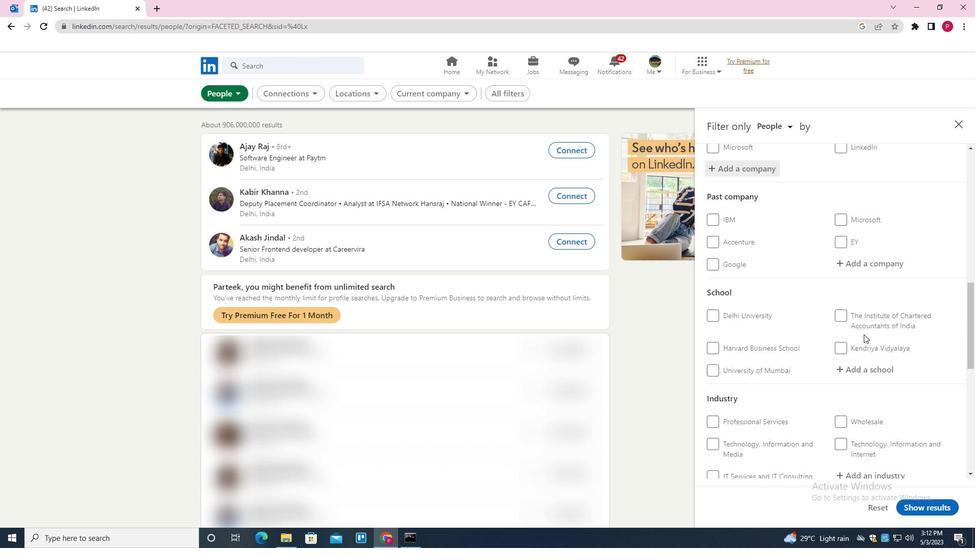 
Action: Mouse moved to (857, 217)
Screenshot: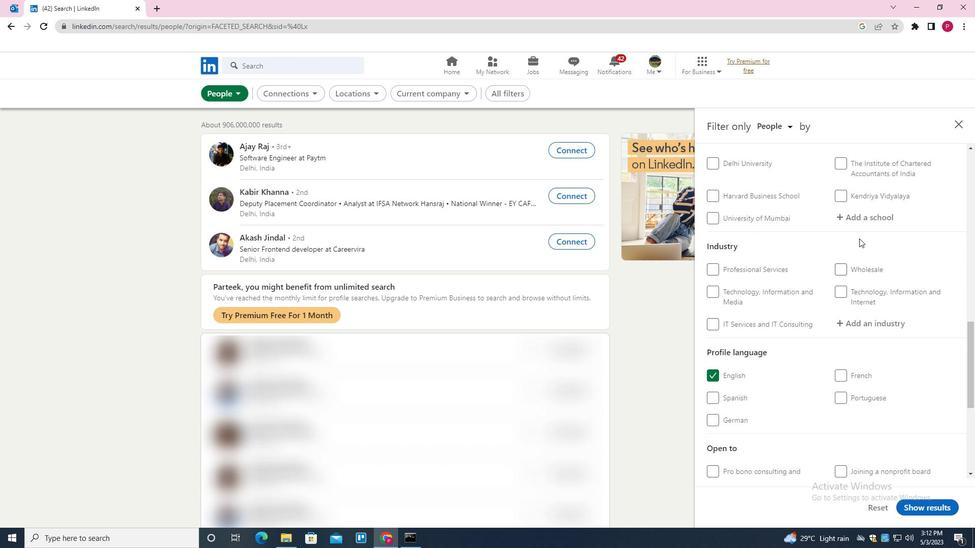 
Action: Mouse pressed left at (857, 217)
Screenshot: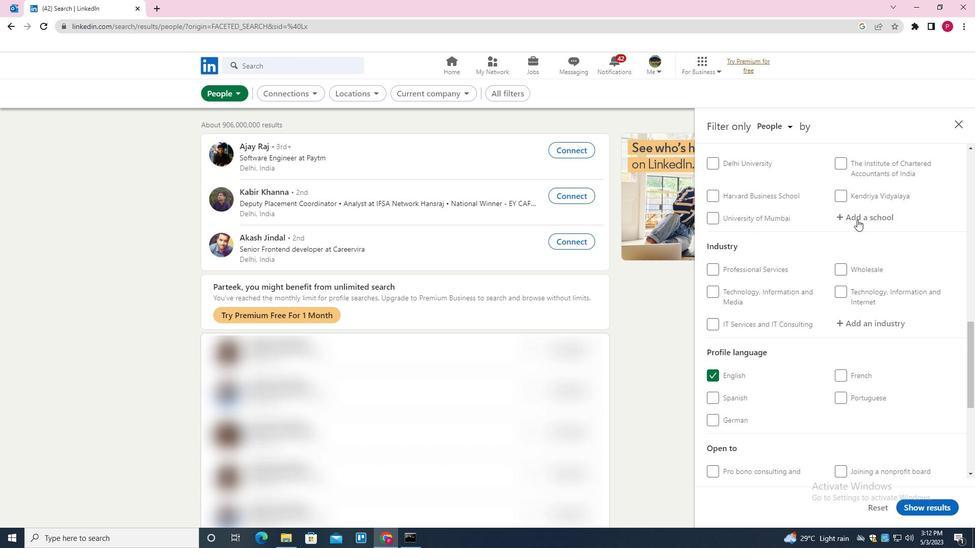 
Action: Key pressed <Key.shift><Key.shift><Key.shift><Key.shift><Key.shift><Key.shift><Key.shift><Key.shift><Key.shift><Key.shift><Key.shift><Key.shift><Key.shift><Key.shift><Key.shift><Key.shift><Key.shift><Key.shift><Key.shift><Key.shift><Key.shift>RAJASTHAN<Key.space><Key.shift><Key.shift><Key.shift><Key.shift>TECHNICAL<Key.space><Key.shift><Key.shift>UNIVERSITY<Key.space><Key.down><Key.down><Key.enter>
Screenshot: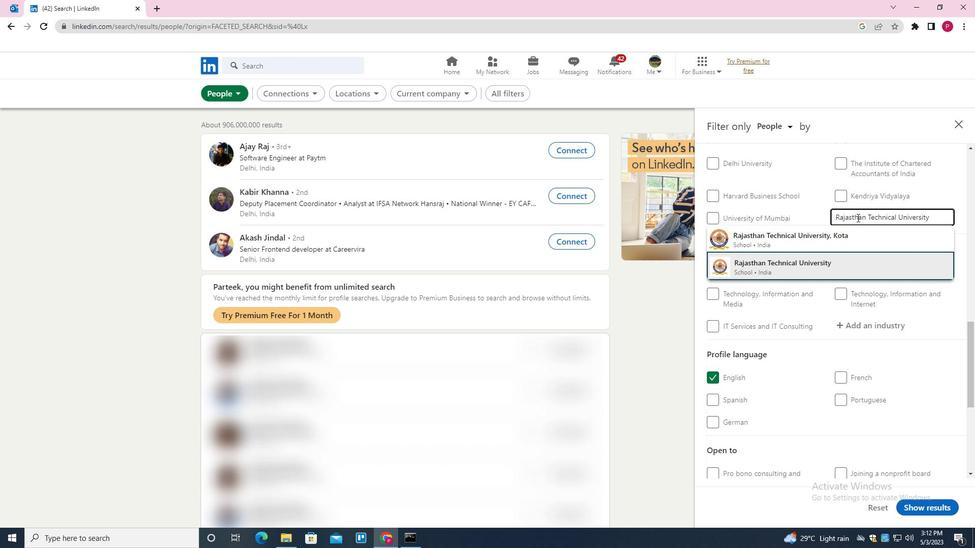 
Action: Mouse moved to (819, 255)
Screenshot: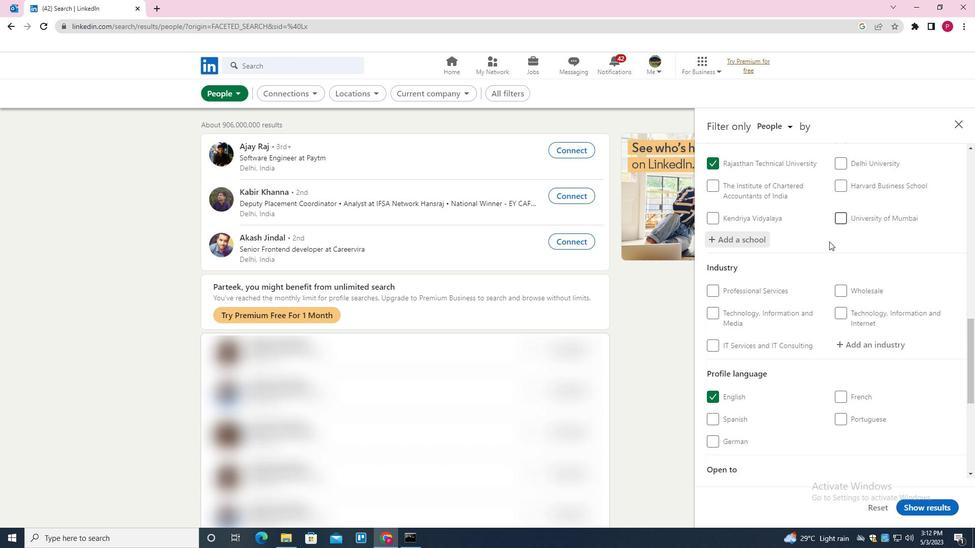 
Action: Mouse scrolled (819, 254) with delta (0, 0)
Screenshot: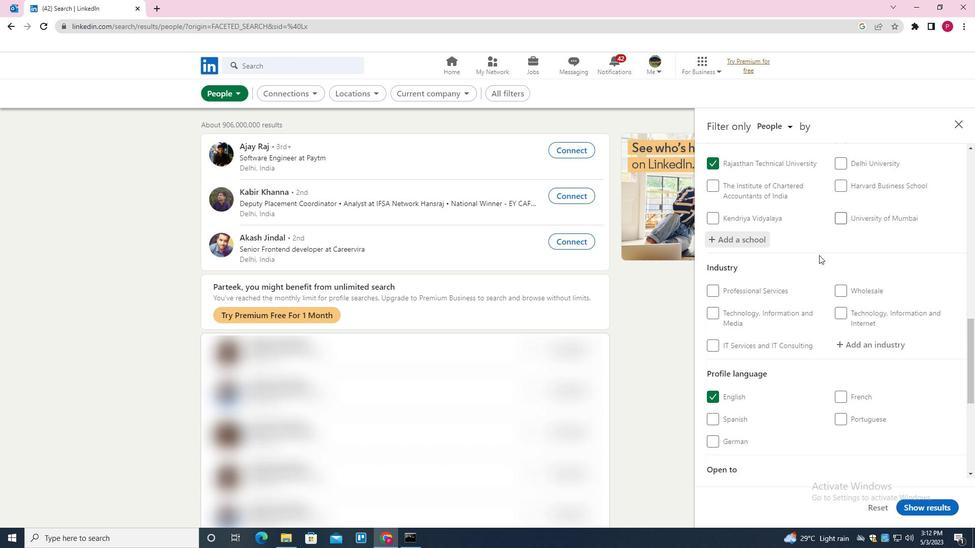 
Action: Mouse scrolled (819, 254) with delta (0, 0)
Screenshot: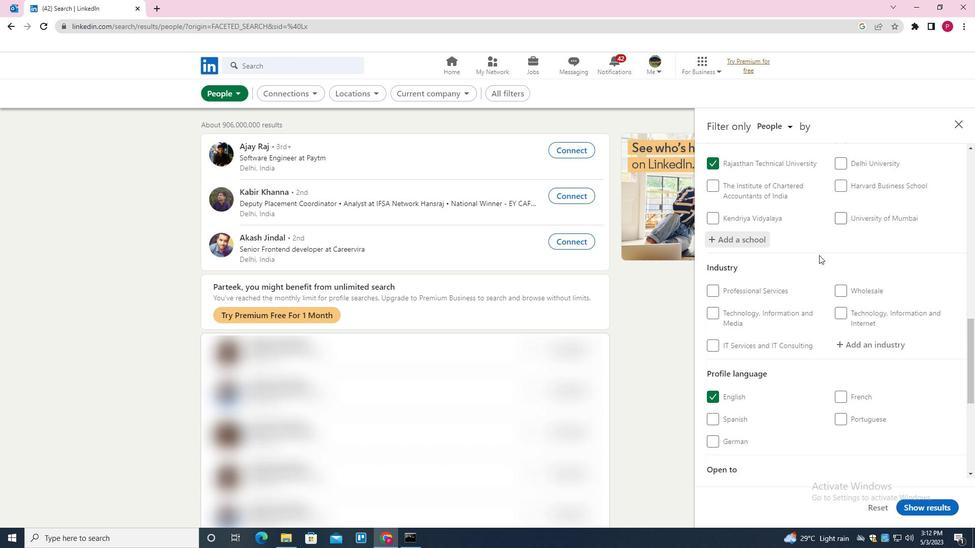 
Action: Mouse moved to (864, 242)
Screenshot: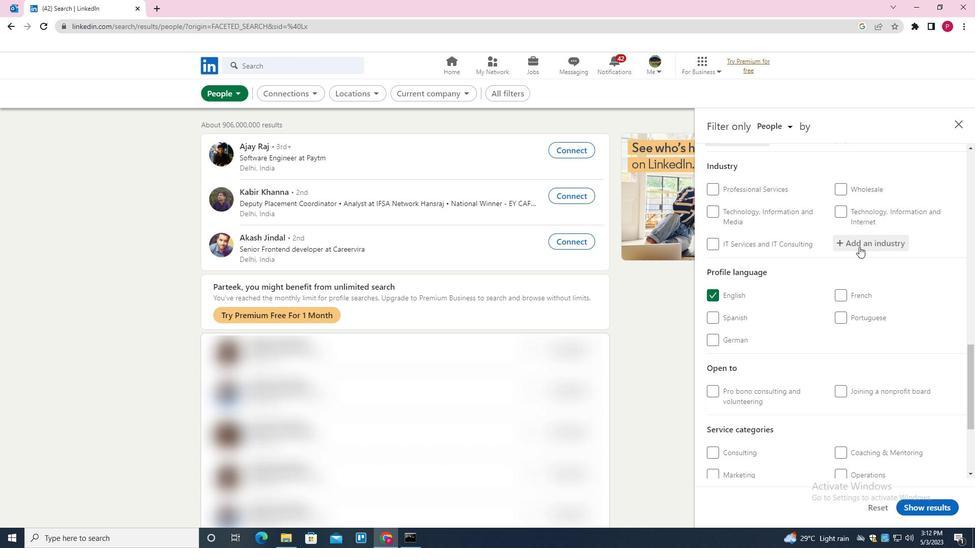 
Action: Mouse pressed left at (864, 242)
Screenshot: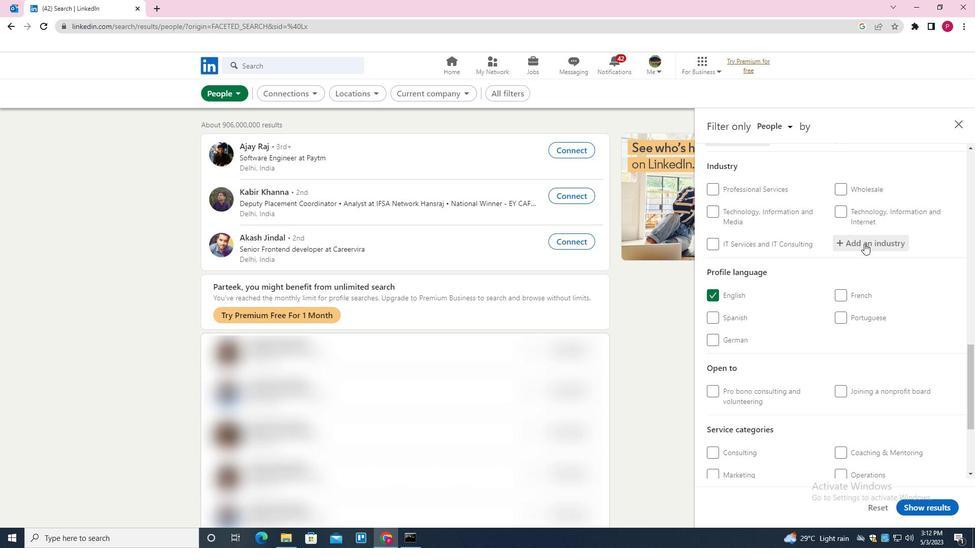 
Action: Key pressed <Key.shift><Key.shift>HOME<Key.space><Key.shift>HEALTH<Key.space><Key.shift>CARE<Key.space><Key.shift>SERVICES<Key.down><Key.enter><Key.backspace><Key.down><Key.enter>
Screenshot: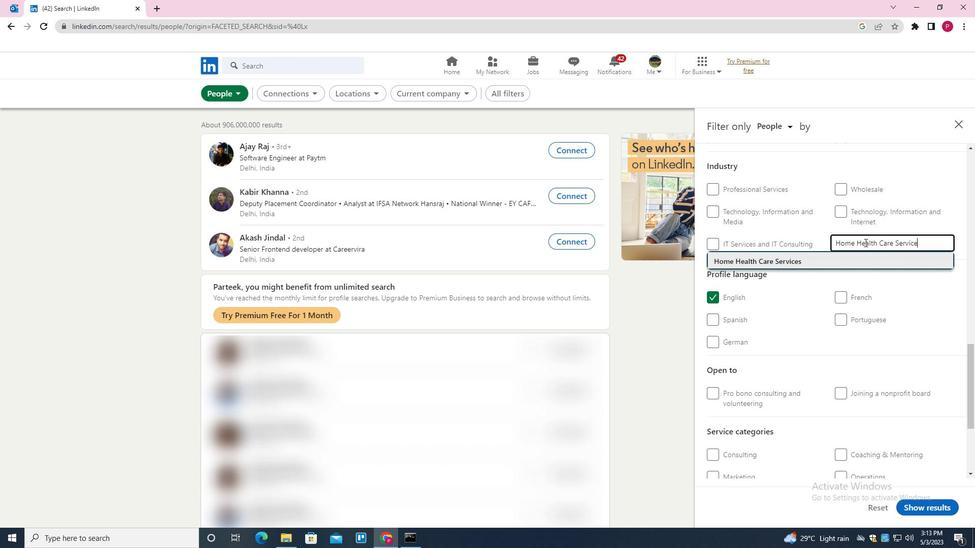 
Action: Mouse moved to (845, 267)
Screenshot: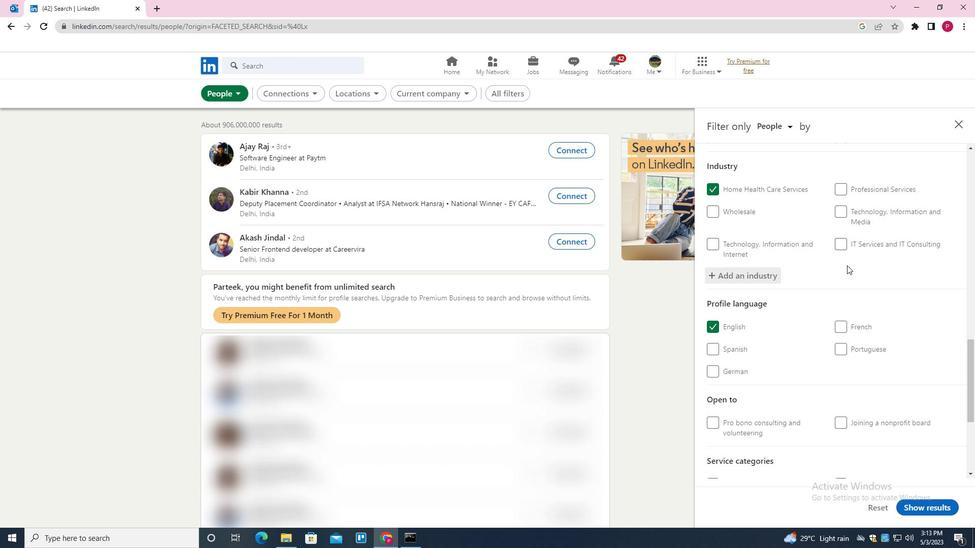 
Action: Mouse scrolled (845, 267) with delta (0, 0)
Screenshot: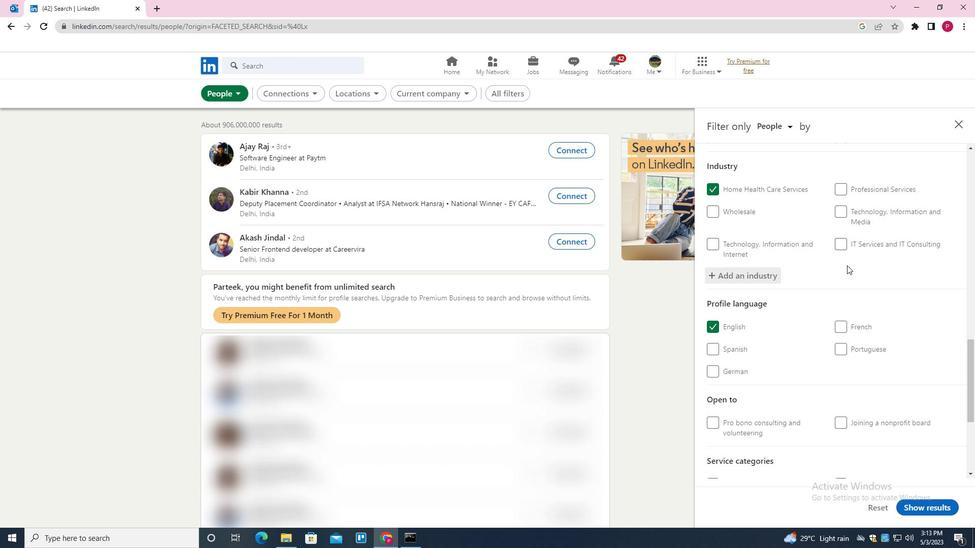 
Action: Mouse scrolled (845, 267) with delta (0, 0)
Screenshot: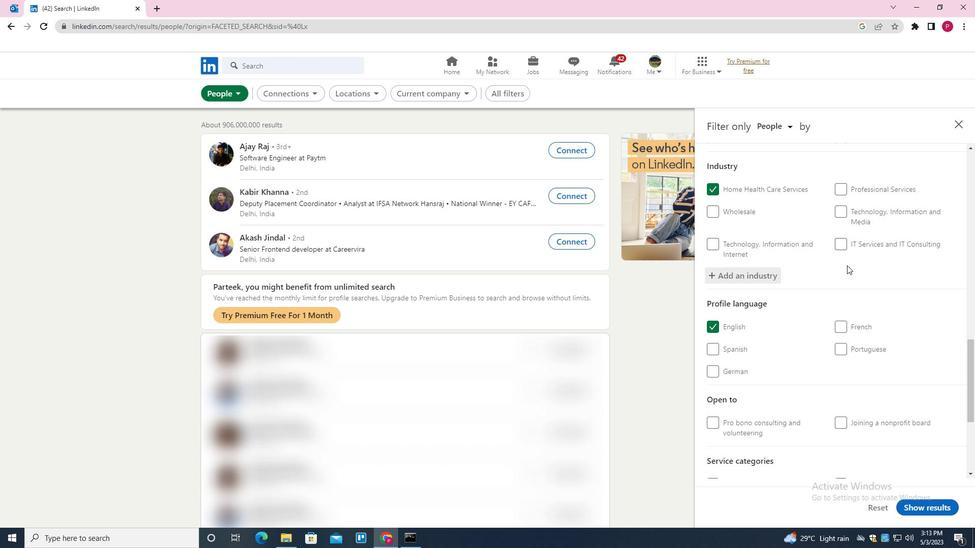 
Action: Mouse scrolled (845, 267) with delta (0, 0)
Screenshot: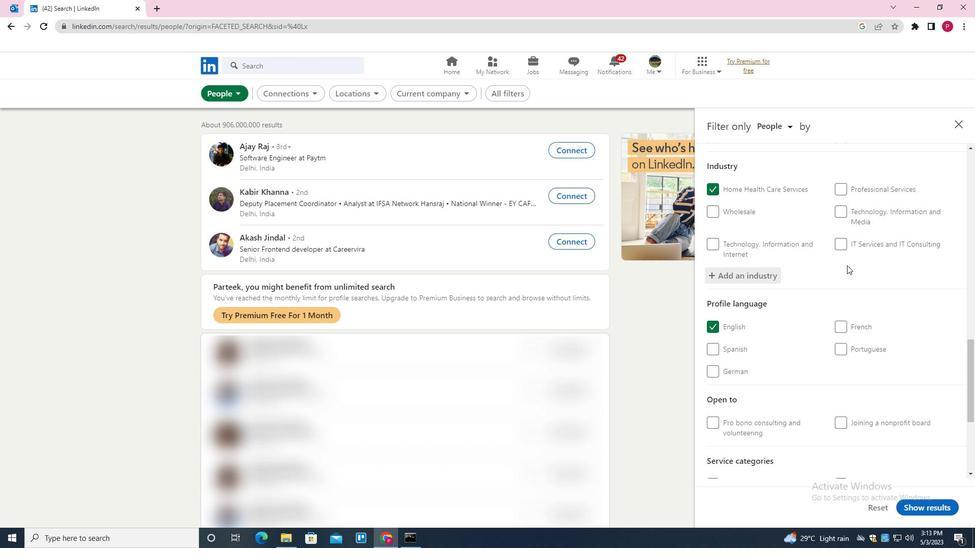 
Action: Mouse scrolled (845, 267) with delta (0, 0)
Screenshot: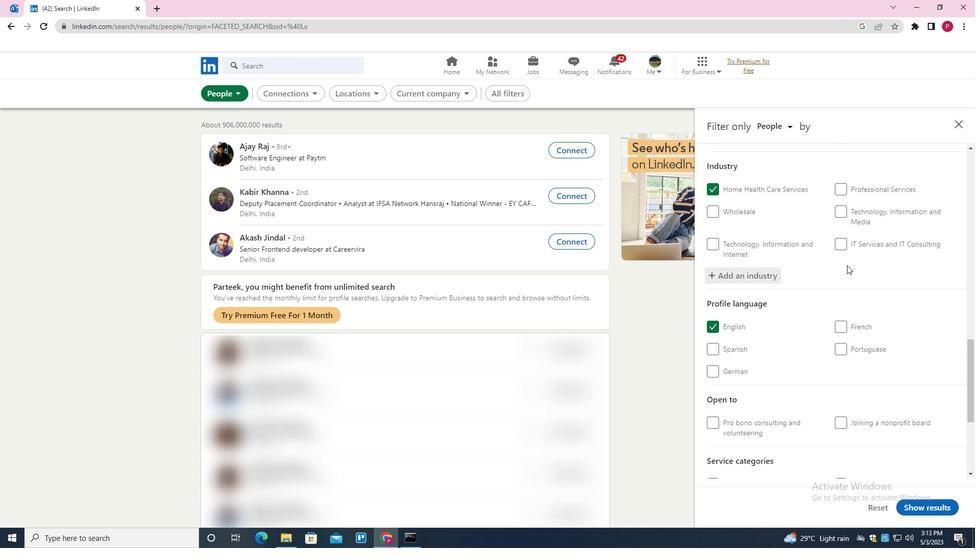
Action: Mouse moved to (866, 337)
Screenshot: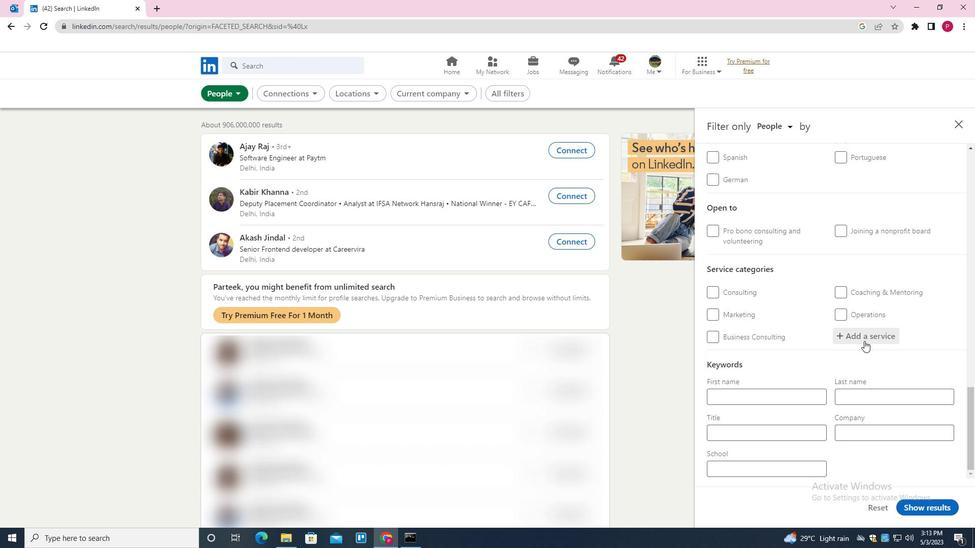 
Action: Mouse pressed left at (866, 337)
Screenshot: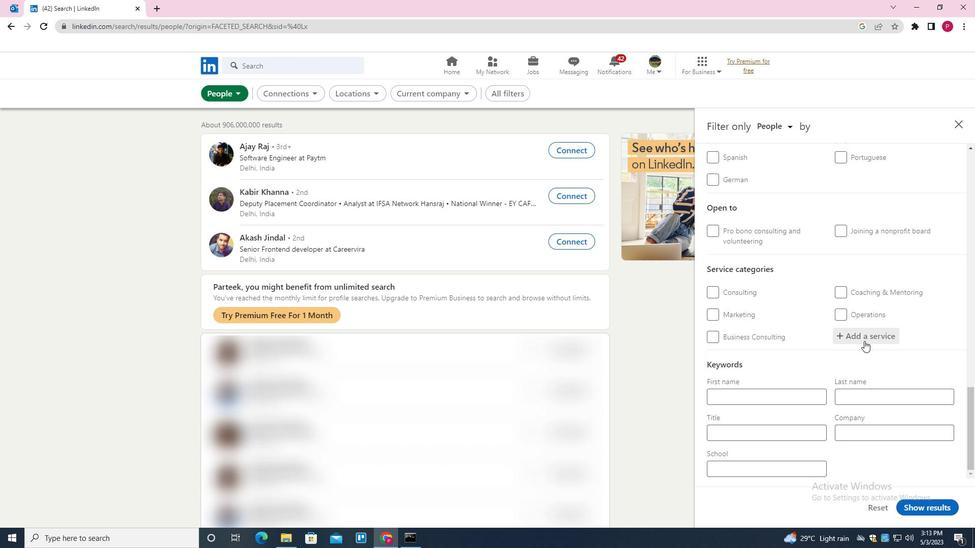 
Action: Key pressed <Key.shift><Key.shift><Key.shift><Key.shift><Key.shift><Key.shift><Key.shift><Key.shift><Key.shift><Key.shift><Key.shift><Key.shift><Key.shift><Key.shift><Key.shift>ACCOUNTING<Key.space><Key.down><Key.enter>
Screenshot: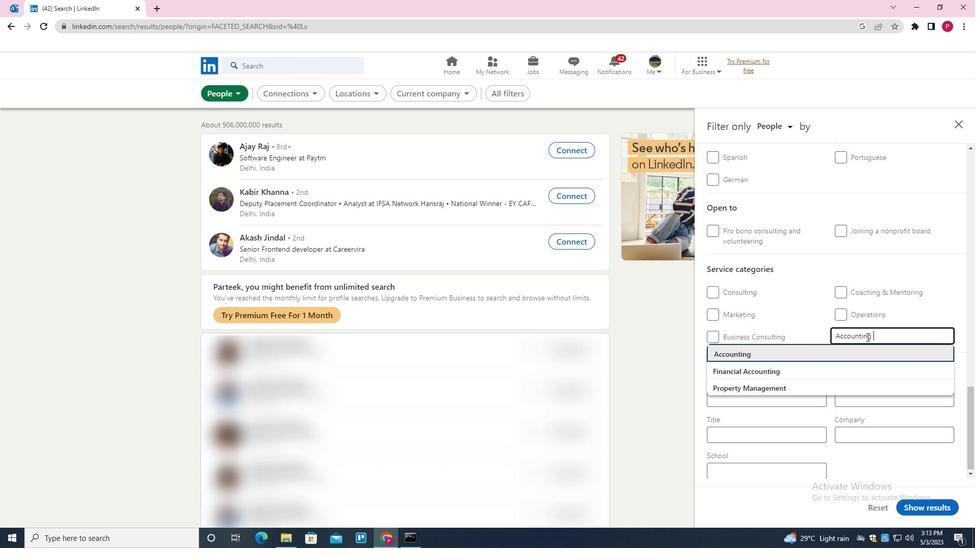 
Action: Mouse moved to (846, 336)
Screenshot: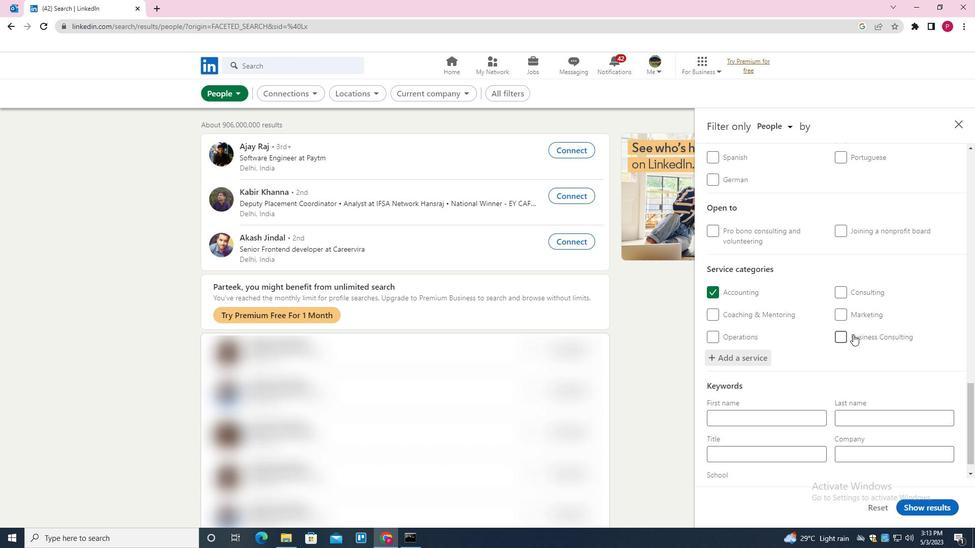 
Action: Mouse scrolled (846, 336) with delta (0, 0)
Screenshot: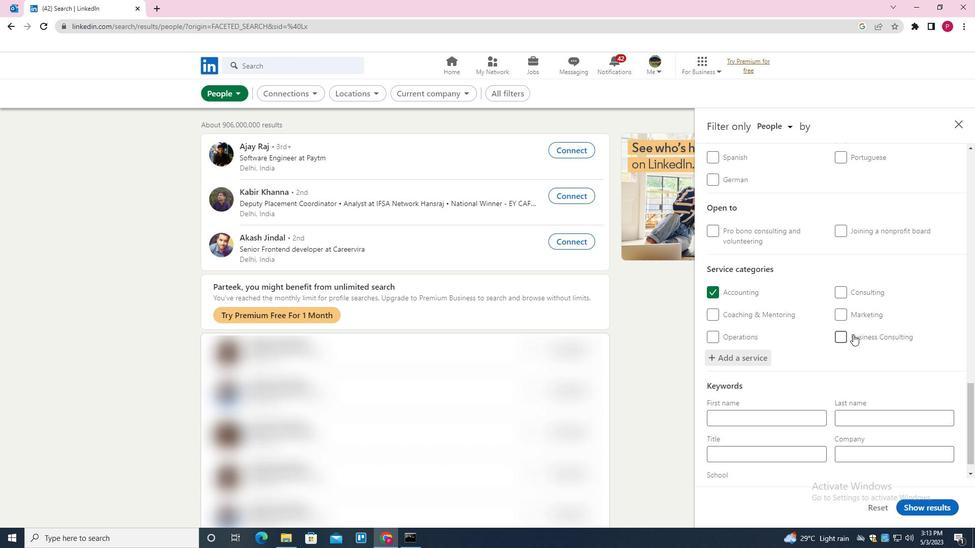 
Action: Mouse moved to (845, 338)
Screenshot: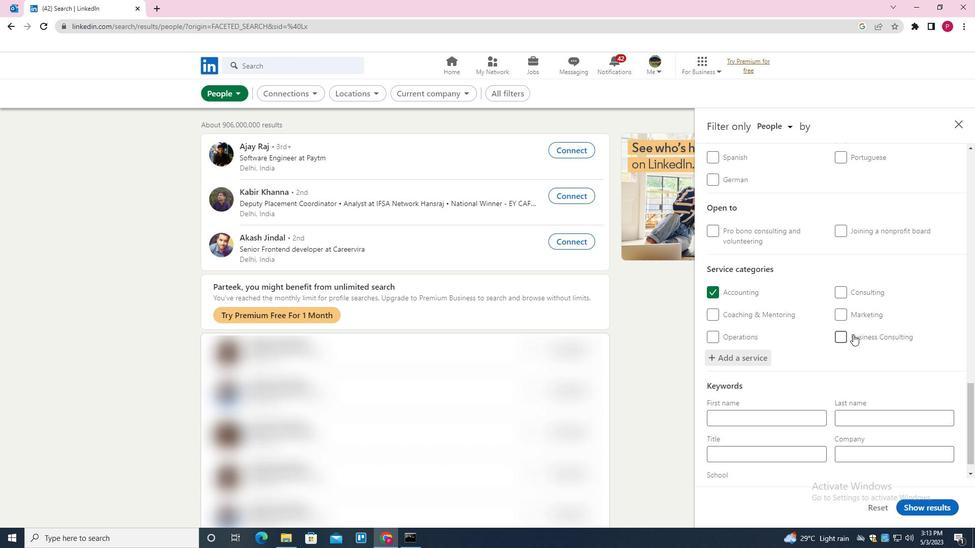 
Action: Mouse scrolled (845, 337) with delta (0, 0)
Screenshot: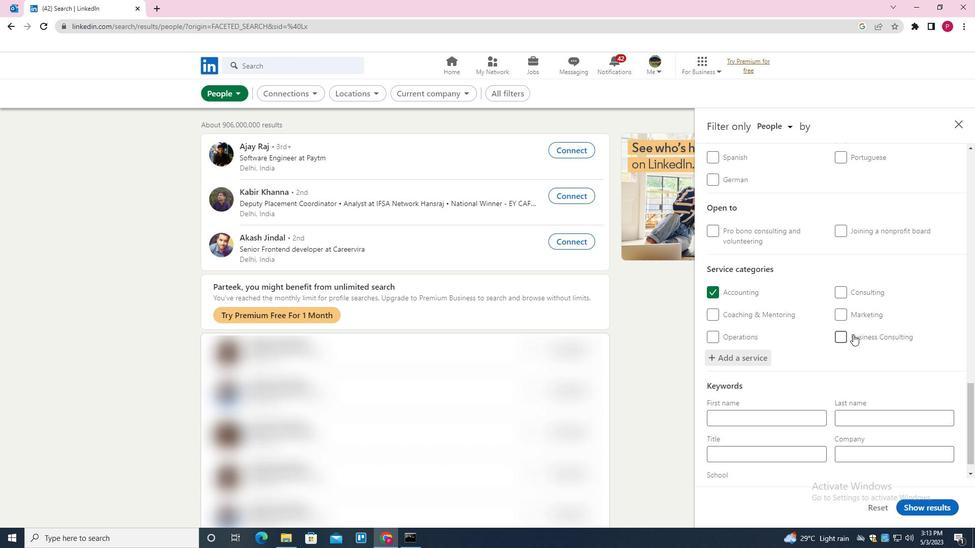
Action: Mouse moved to (843, 339)
Screenshot: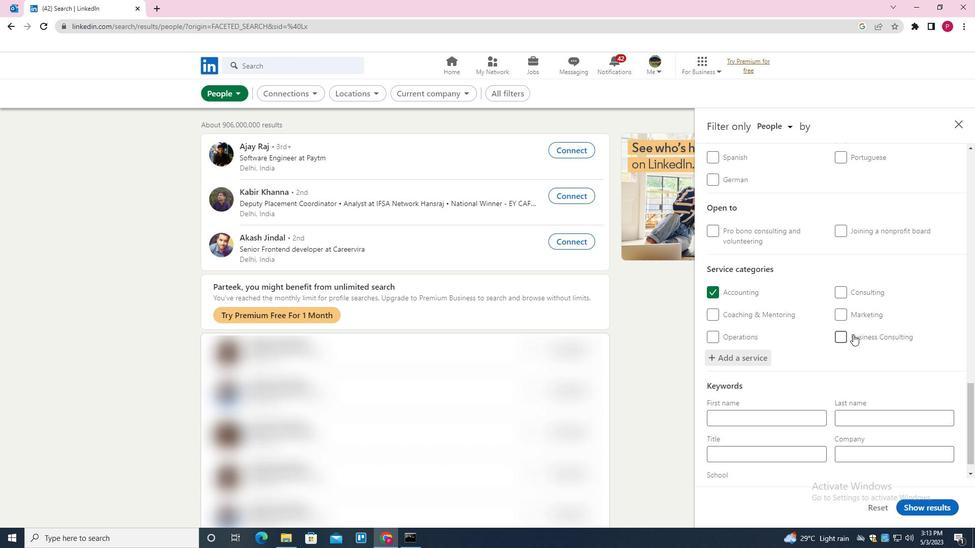 
Action: Mouse scrolled (843, 338) with delta (0, 0)
Screenshot: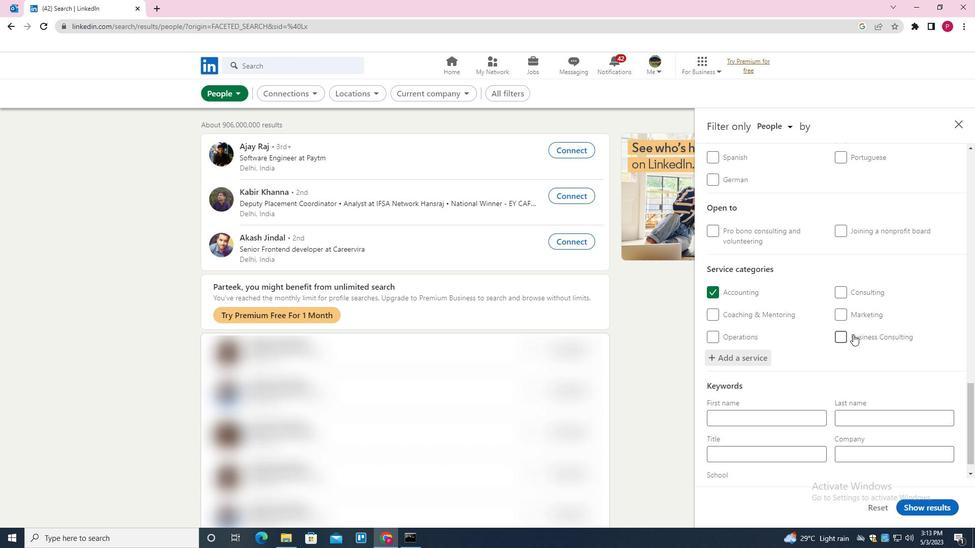 
Action: Mouse moved to (841, 340)
Screenshot: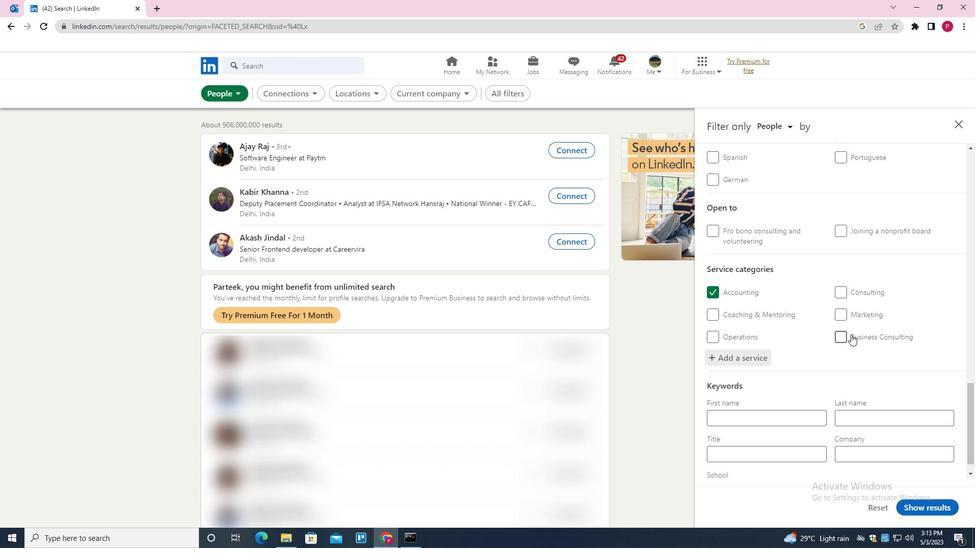 
Action: Mouse scrolled (841, 340) with delta (0, 0)
Screenshot: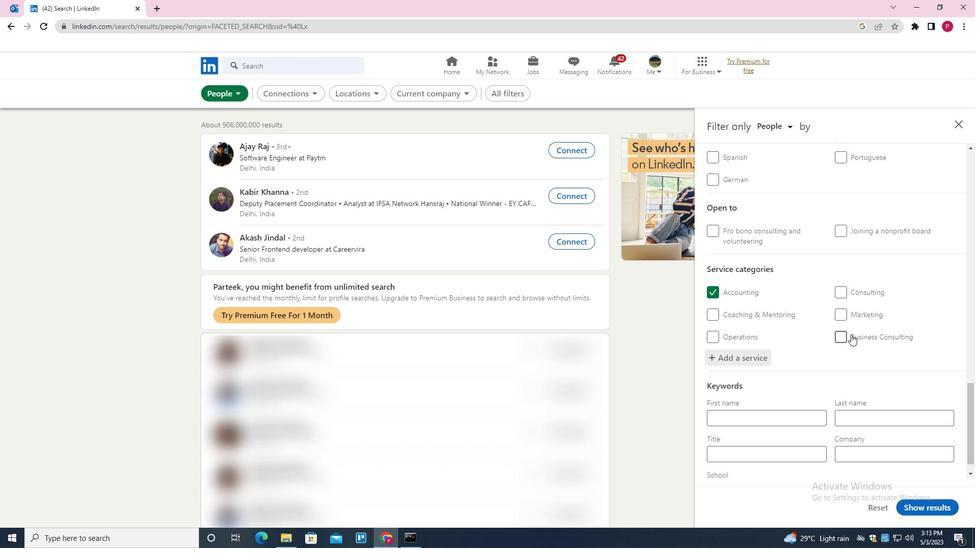 
Action: Mouse moved to (834, 346)
Screenshot: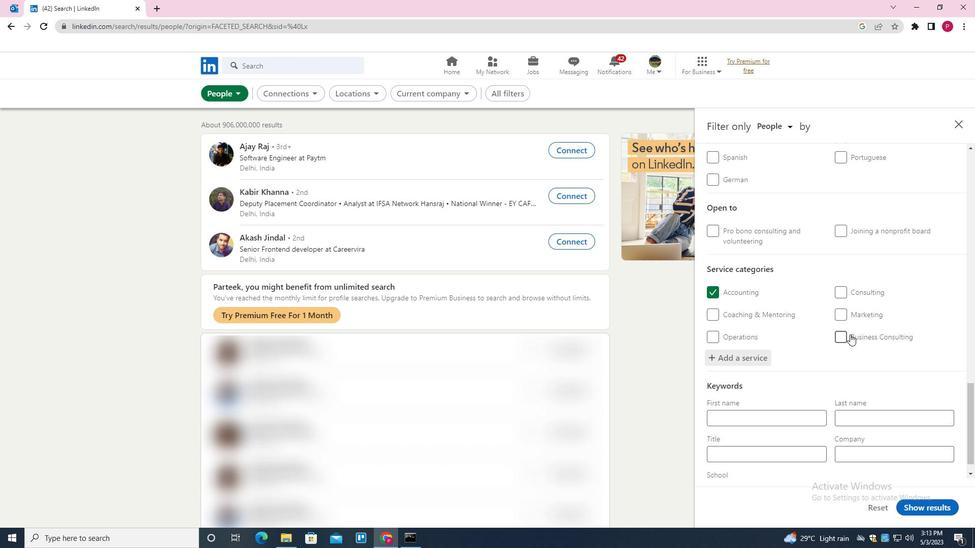 
Action: Mouse scrolled (834, 345) with delta (0, 0)
Screenshot: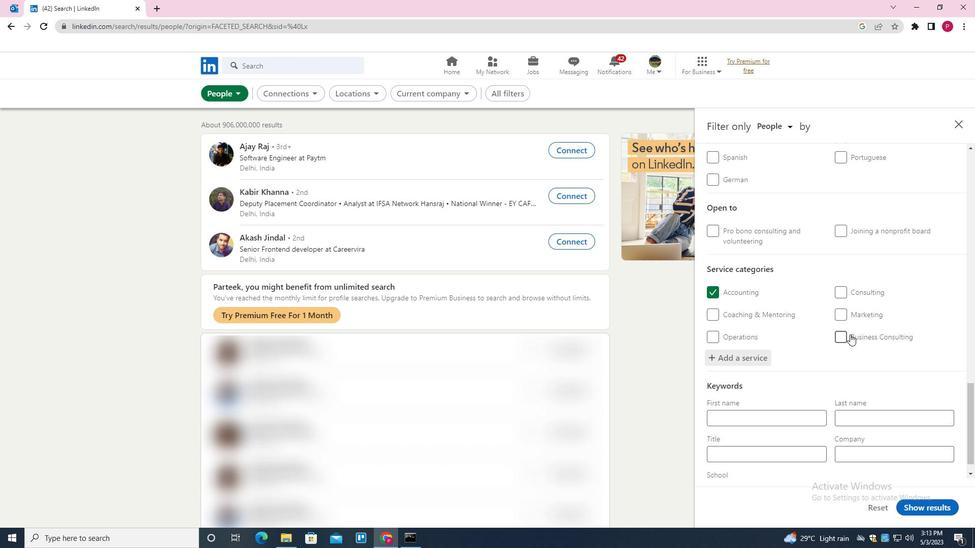 
Action: Mouse moved to (780, 437)
Screenshot: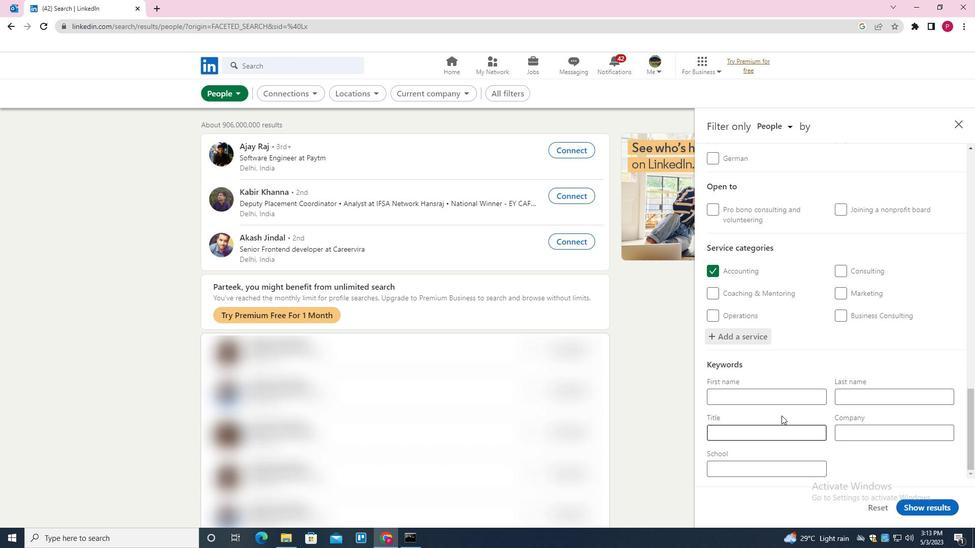 
Action: Mouse pressed left at (780, 437)
Screenshot: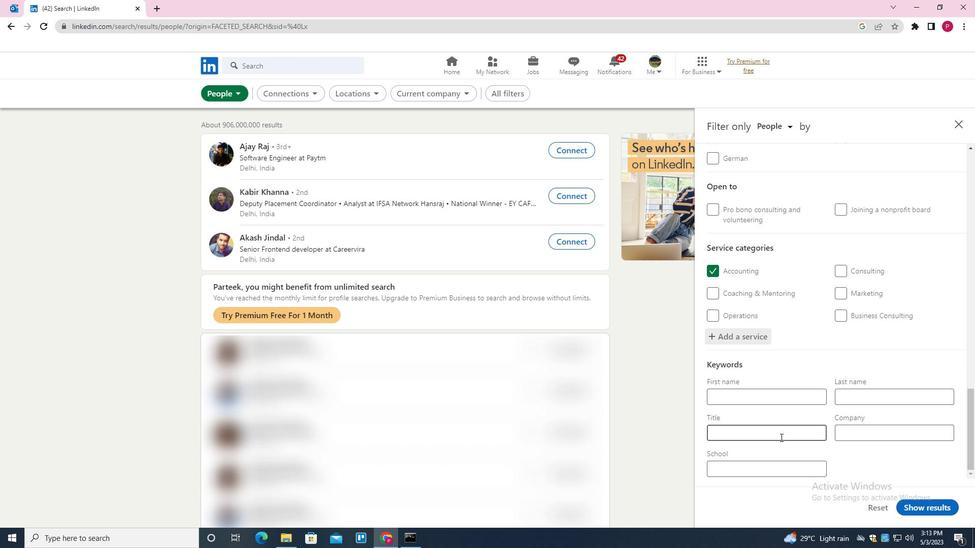 
Action: Mouse moved to (780, 437)
Screenshot: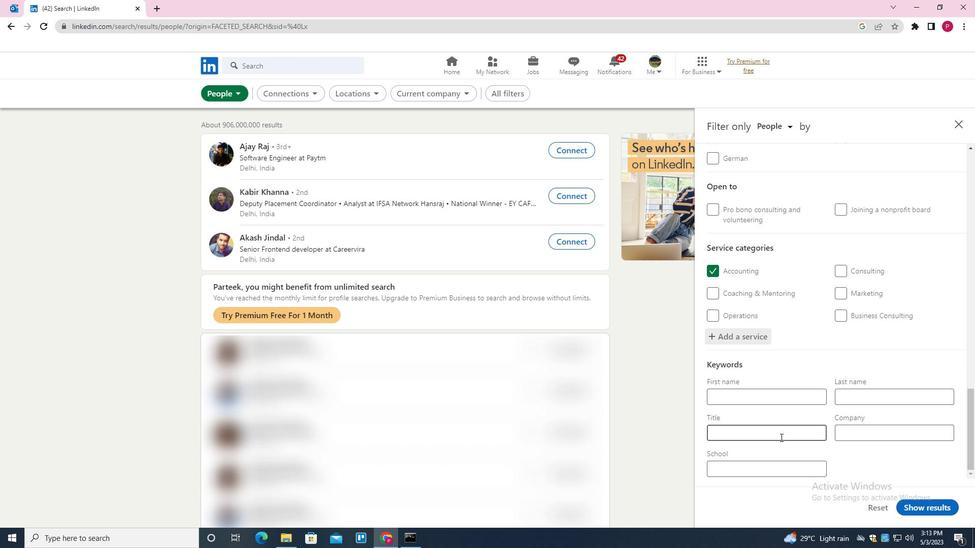 
Action: Key pressed <Key.shift><Key.shift><Key.shift><Key.shift><Key.shift><Key.shift><Key.shift><Key.shift><Key.shift>SPEECH<Key.shift>ERITER<Key.backspace><Key.backspace><Key.backspace><Key.backspace><Key.backspace><Key.backspace>WRITER
Screenshot: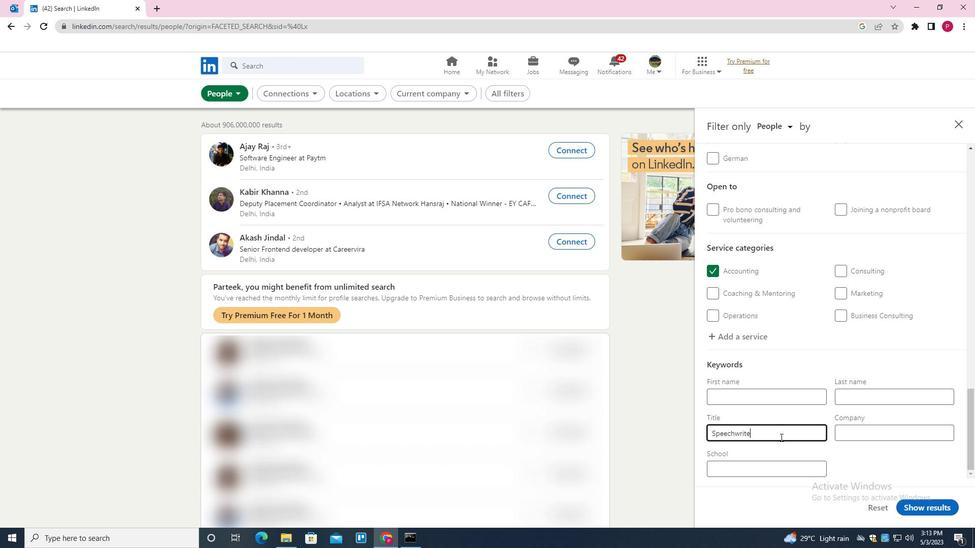 
Action: Mouse moved to (924, 505)
Screenshot: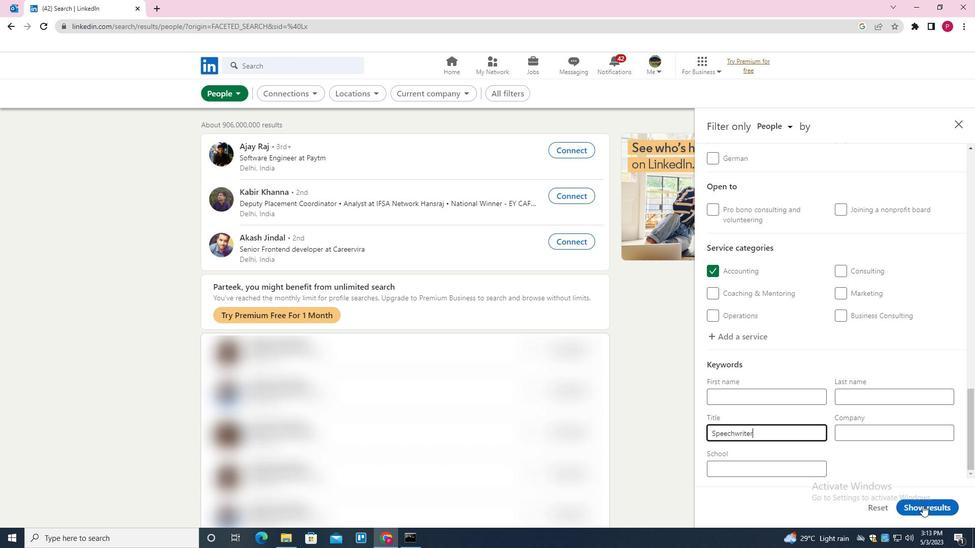 
Action: Mouse pressed left at (924, 505)
Screenshot: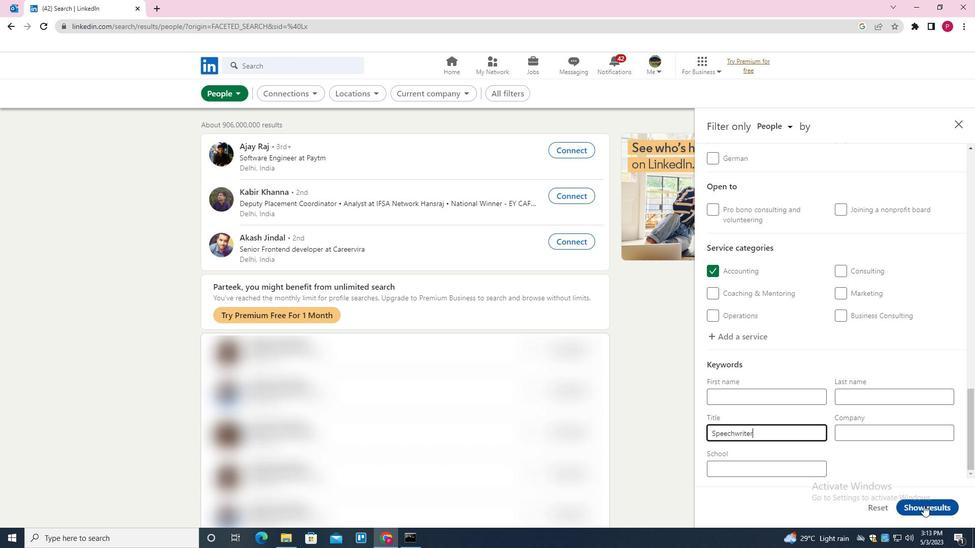 
Action: Mouse moved to (462, 195)
Screenshot: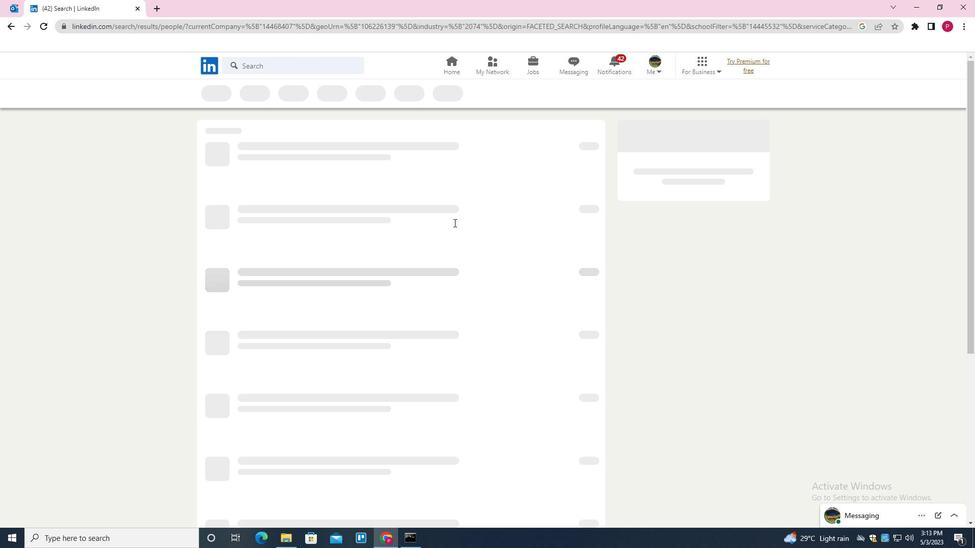 
